 Task: Find connections with filter location Cannanore with filter topic #productmanagementwith filter profile language French with filter current company Suzuki Motorcycle India Private Ltd. with filter school Indore Institute of Science and Technology with filter industry Waste Treatment and Disposal with filter service category Personal Injury Law with filter keywords title Manicurist
Action: Mouse moved to (509, 67)
Screenshot: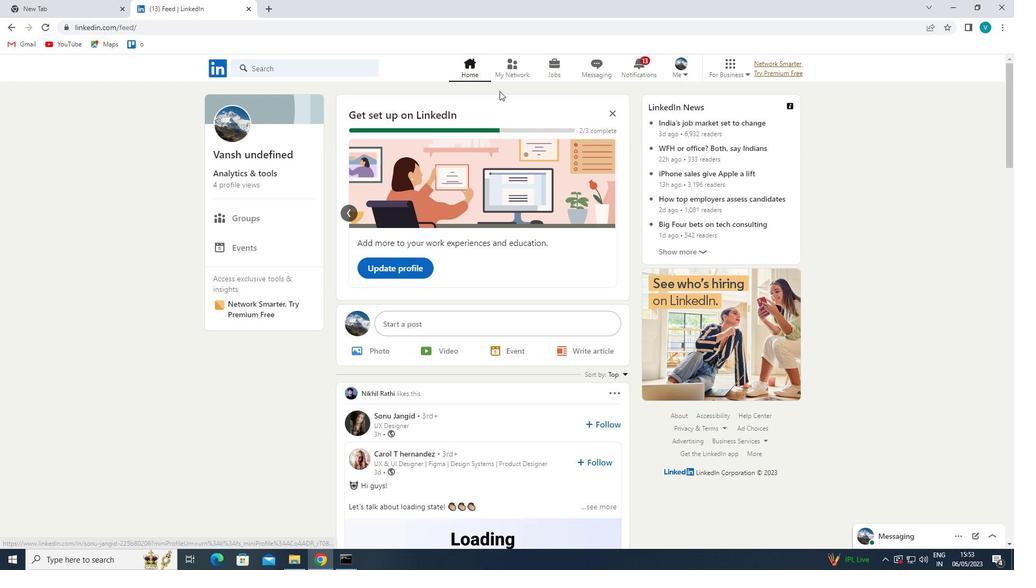 
Action: Mouse pressed left at (509, 67)
Screenshot: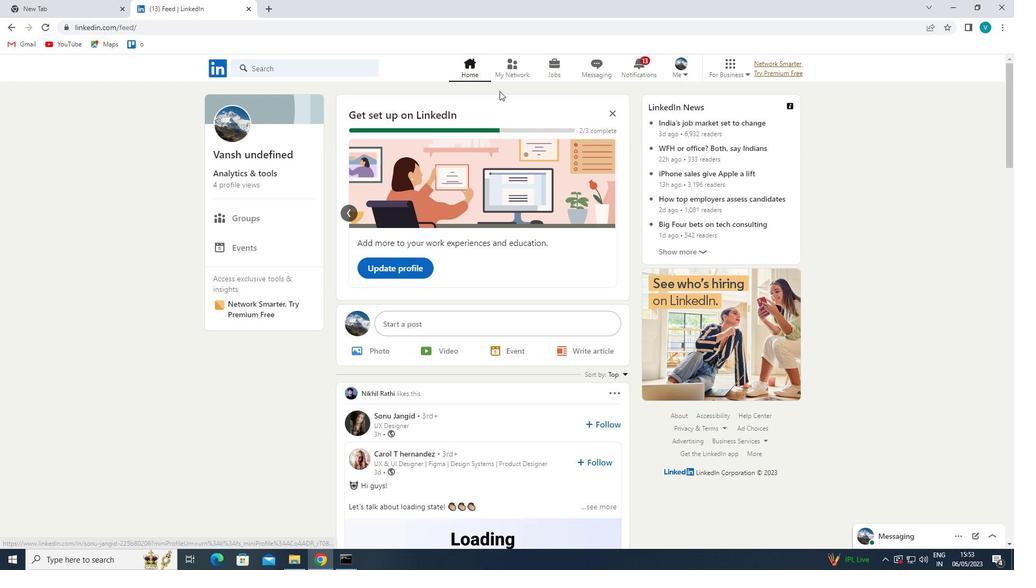 
Action: Mouse moved to (287, 125)
Screenshot: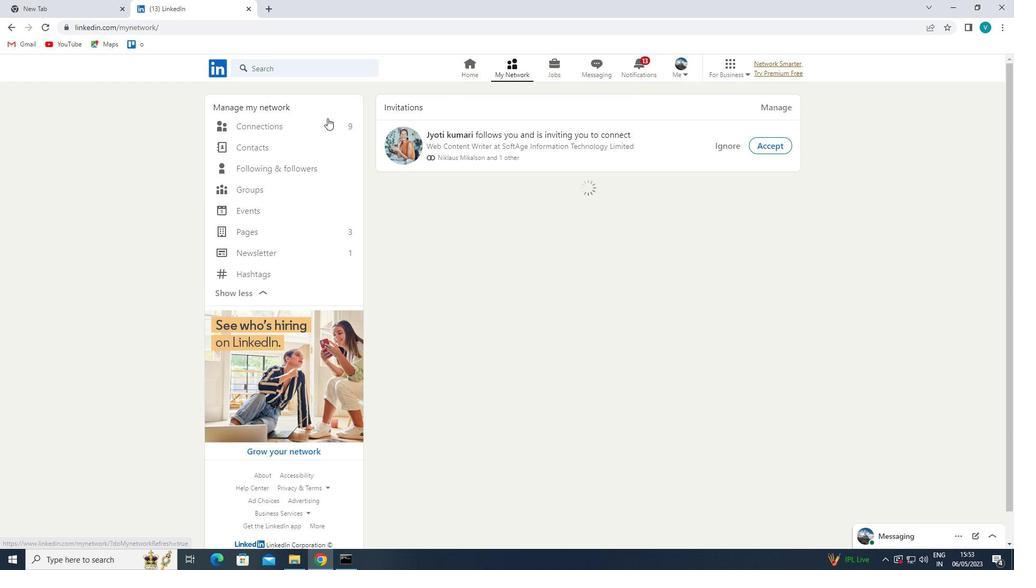 
Action: Mouse pressed left at (287, 125)
Screenshot: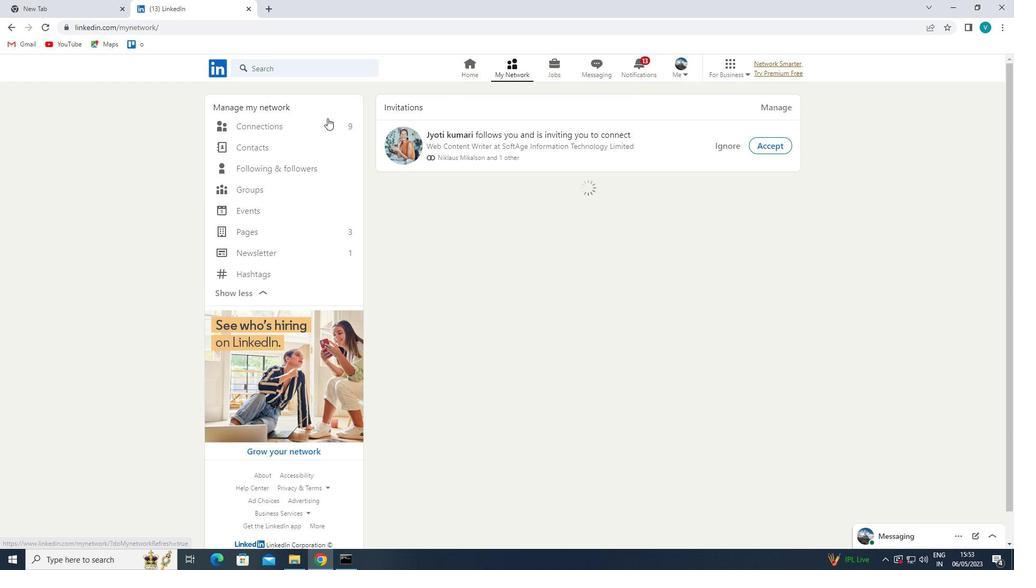 
Action: Mouse moved to (578, 130)
Screenshot: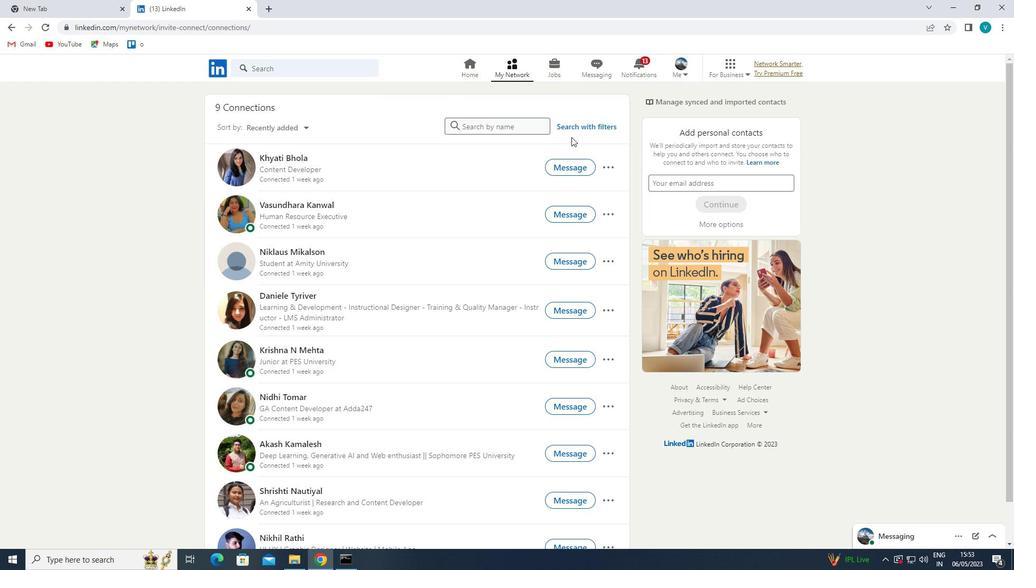 
Action: Mouse pressed left at (578, 130)
Screenshot: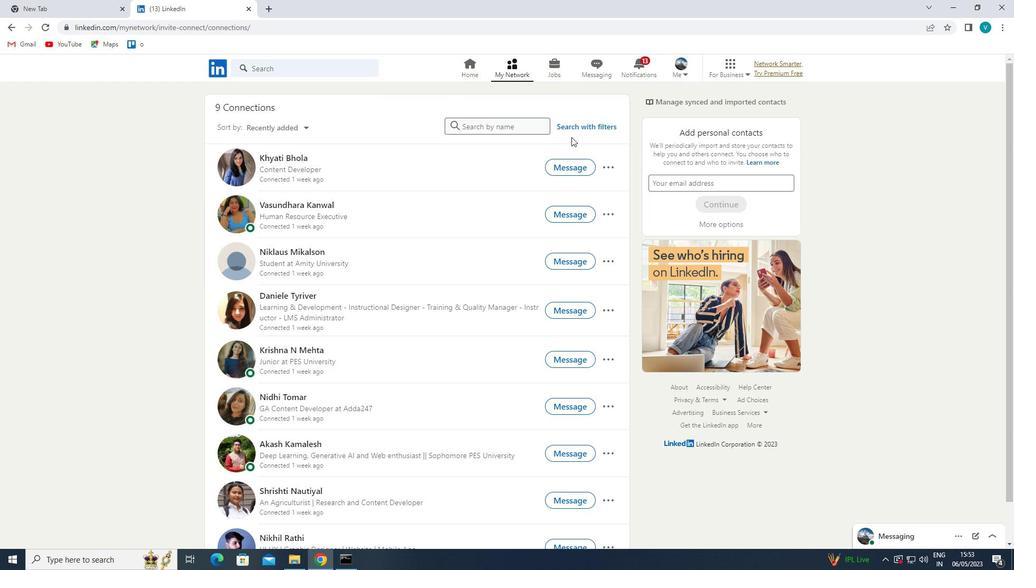 
Action: Mouse moved to (510, 94)
Screenshot: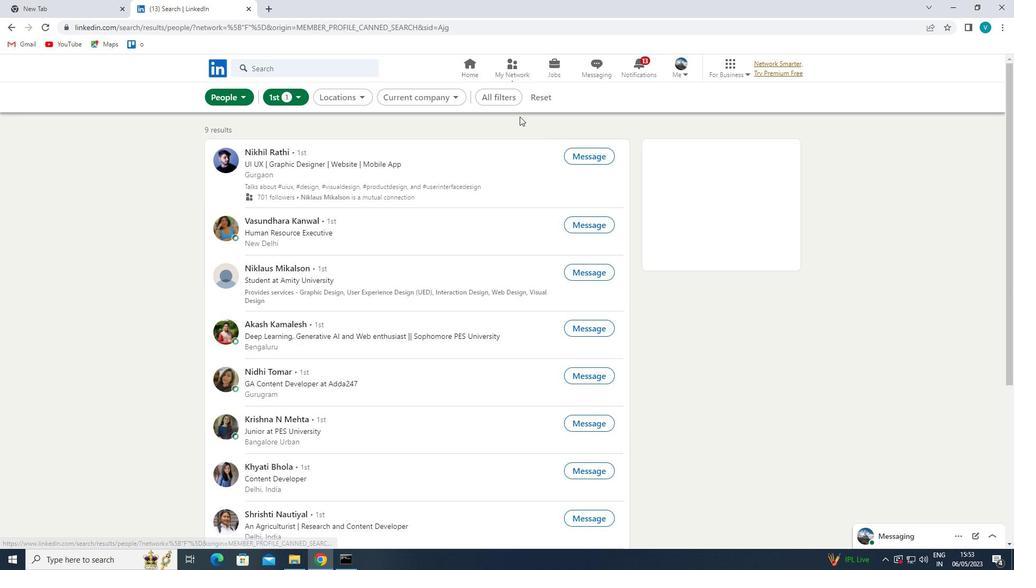 
Action: Mouse pressed left at (510, 94)
Screenshot: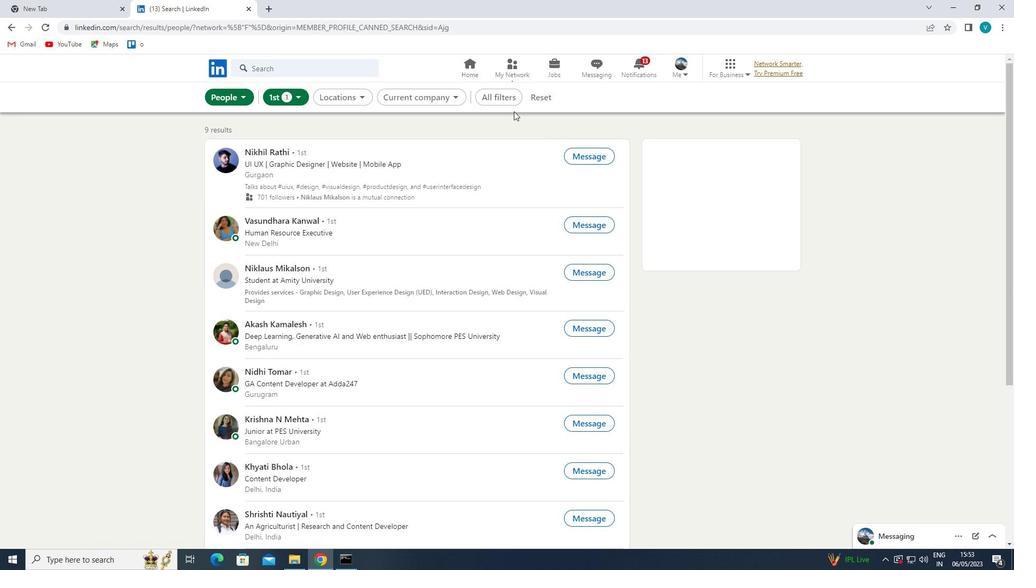 
Action: Mouse moved to (826, 204)
Screenshot: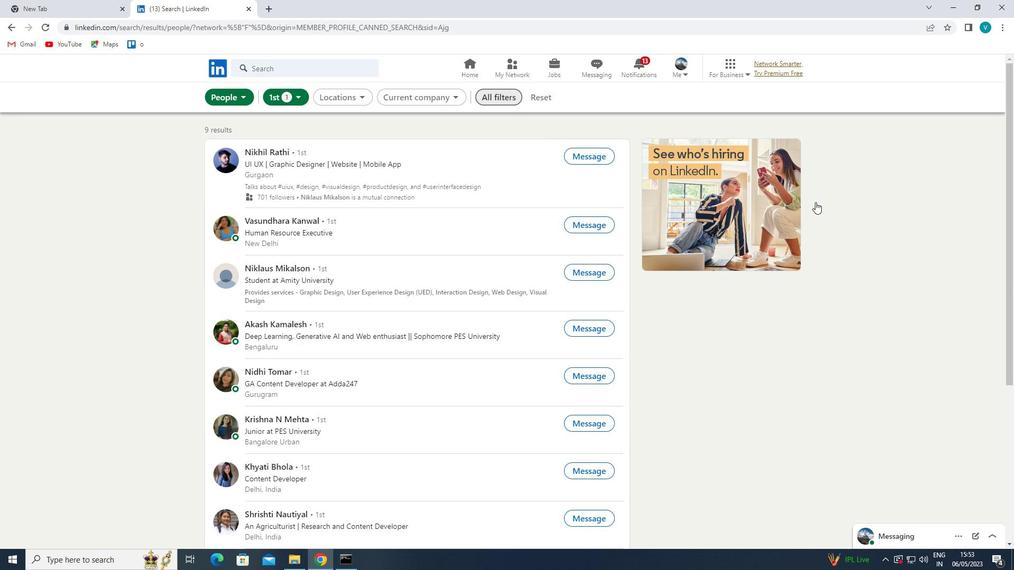
Action: Mouse scrolled (826, 204) with delta (0, 0)
Screenshot: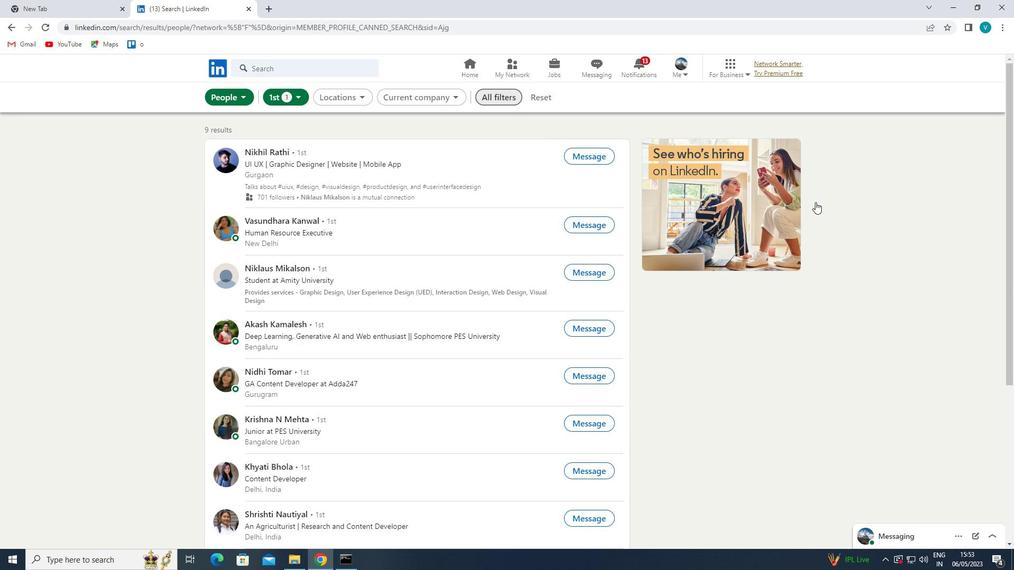 
Action: Mouse moved to (675, 195)
Screenshot: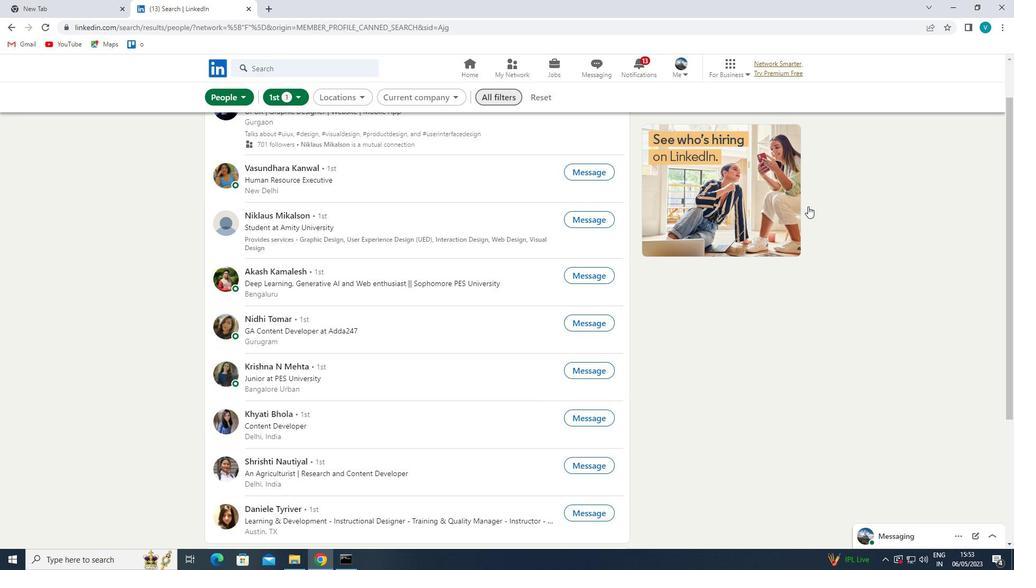 
Action: Mouse scrolled (675, 196) with delta (0, 0)
Screenshot: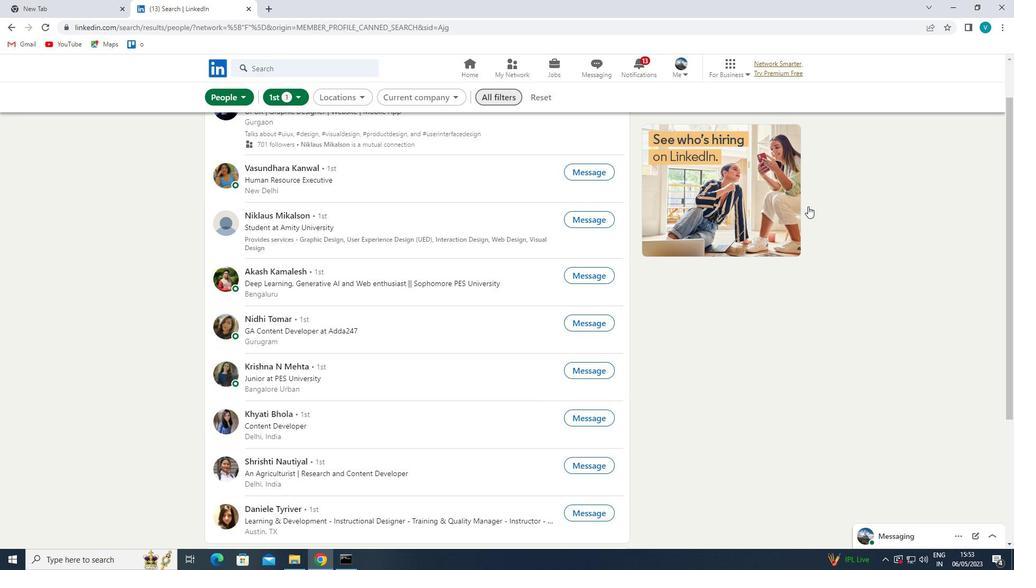 
Action: Mouse moved to (669, 195)
Screenshot: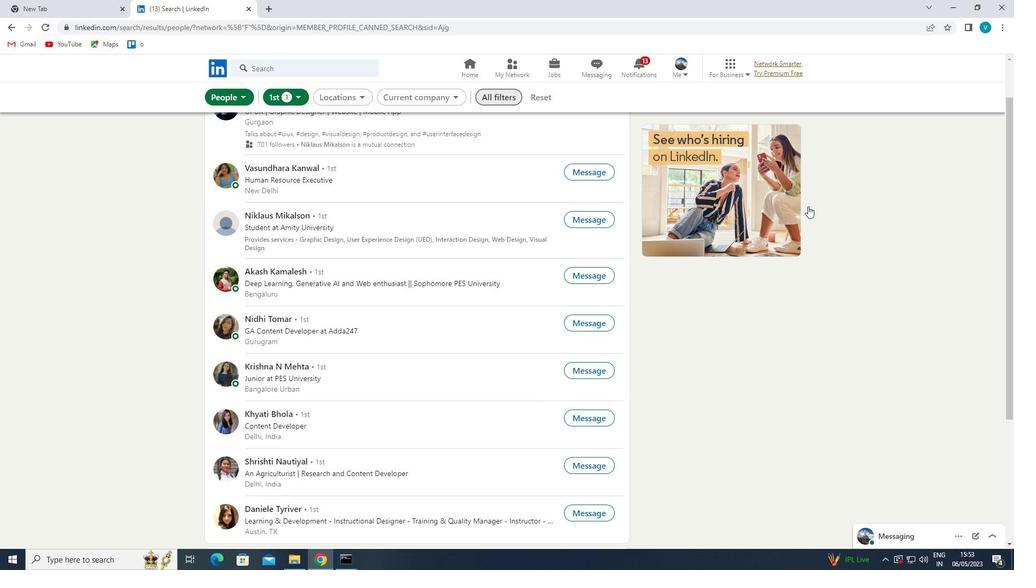 
Action: Mouse scrolled (669, 195) with delta (0, 0)
Screenshot: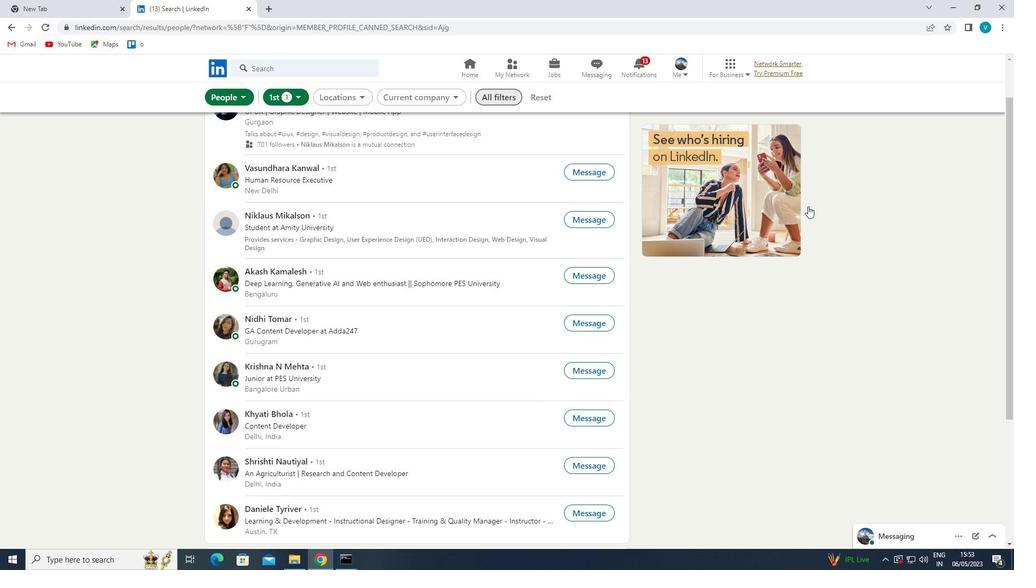 
Action: Mouse moved to (666, 194)
Screenshot: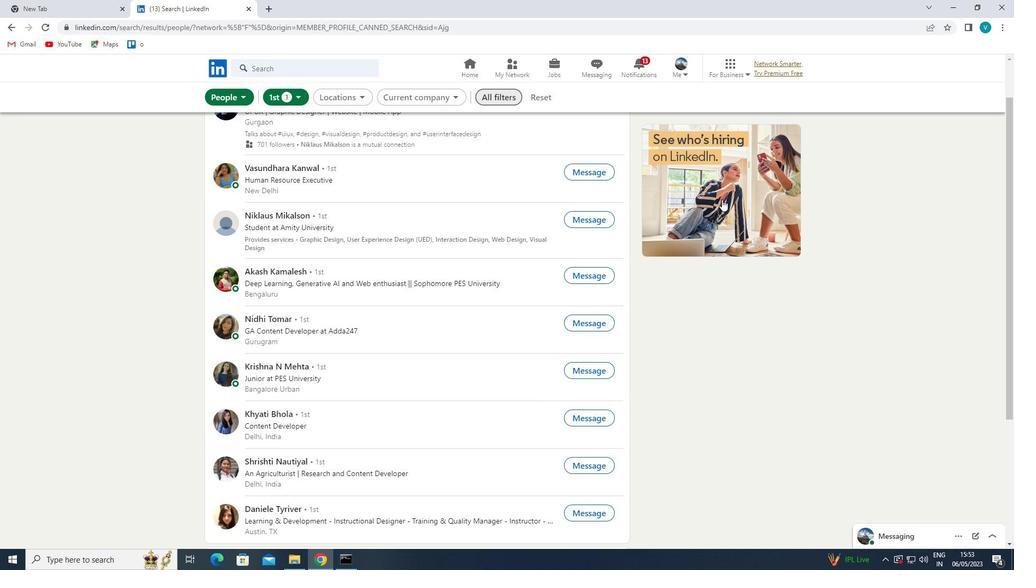 
Action: Mouse scrolled (666, 194) with delta (0, 0)
Screenshot: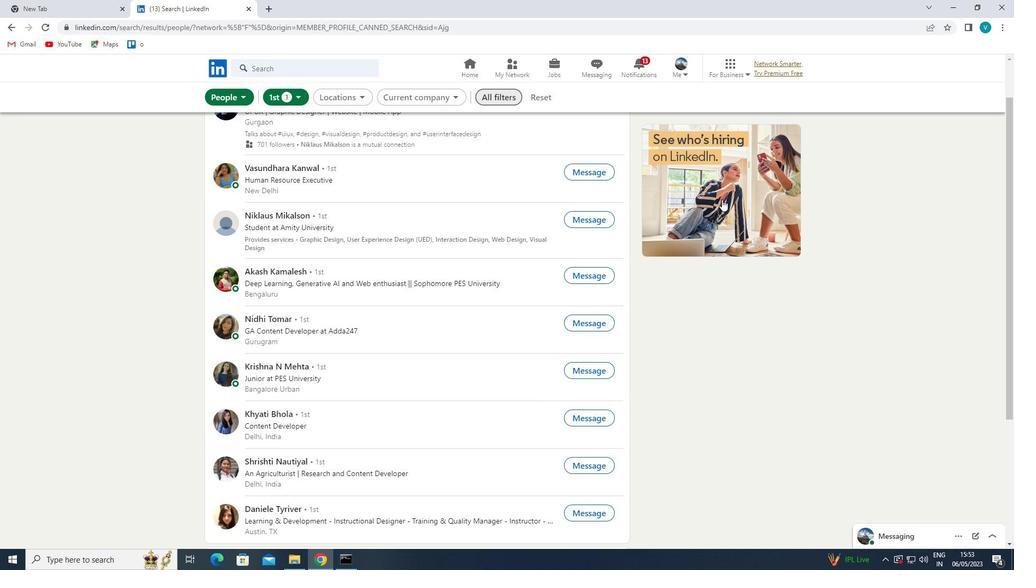 
Action: Mouse moved to (511, 102)
Screenshot: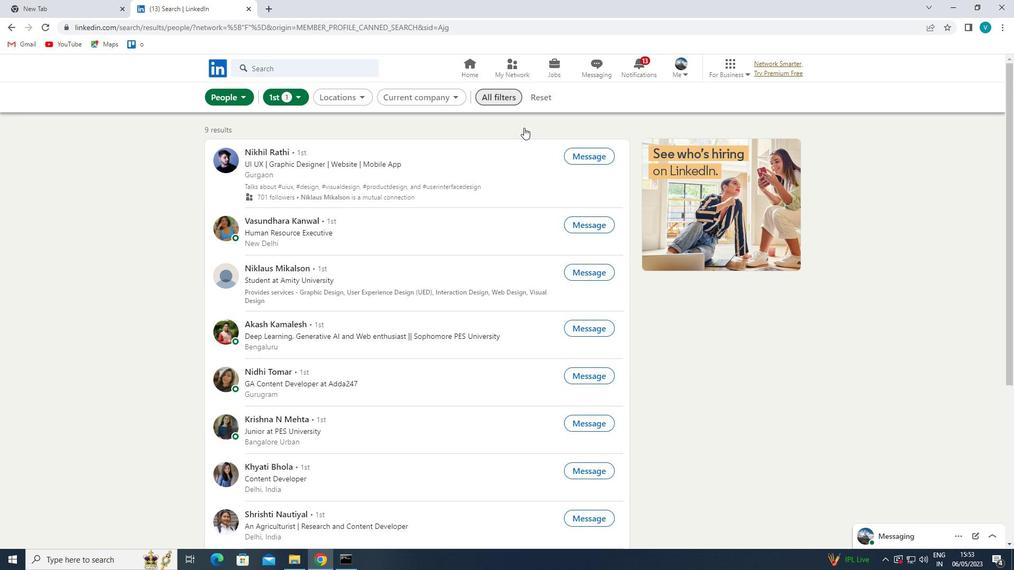 
Action: Mouse pressed left at (511, 102)
Screenshot: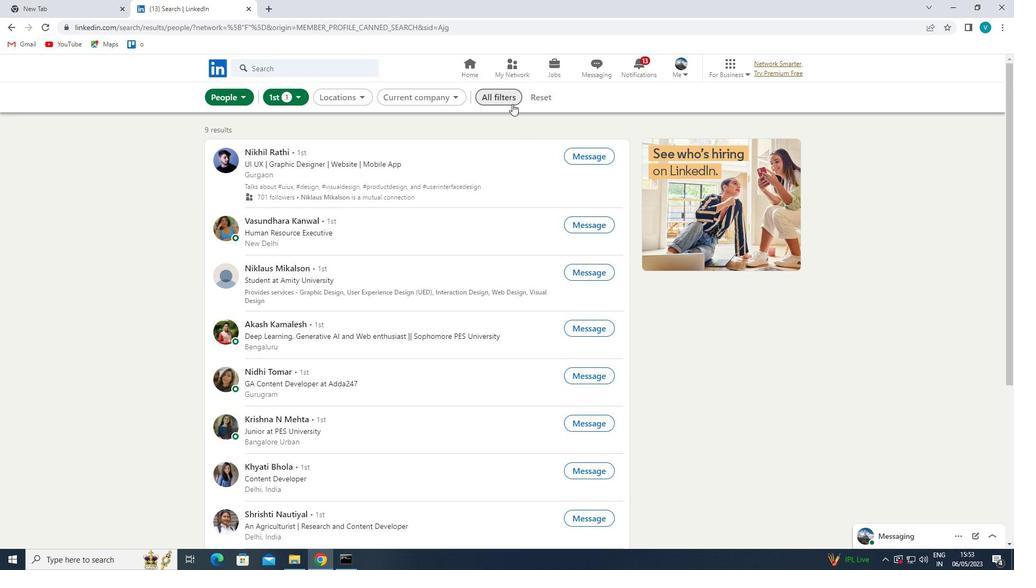 
Action: Mouse moved to (511, 96)
Screenshot: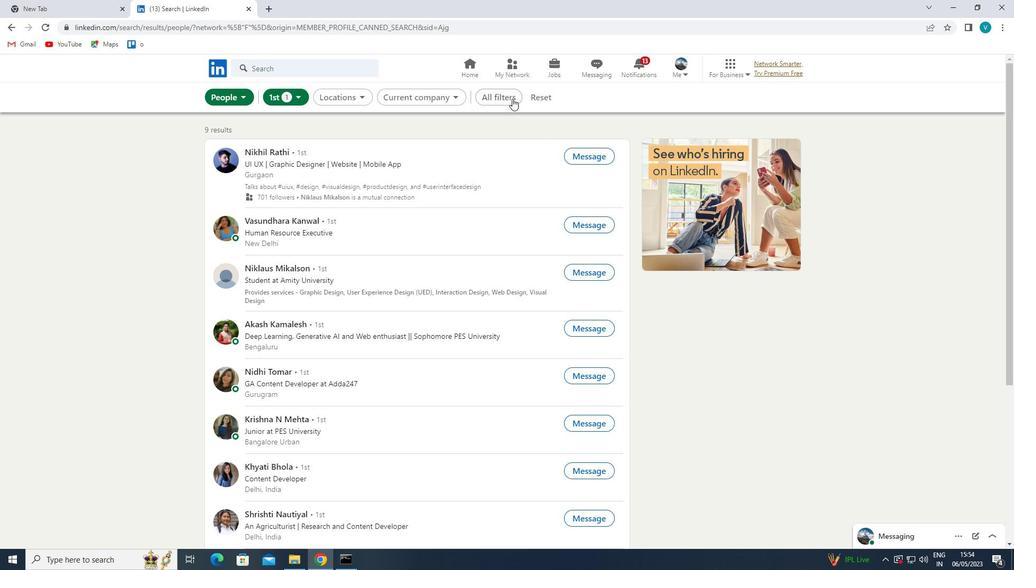 
Action: Mouse pressed left at (511, 96)
Screenshot: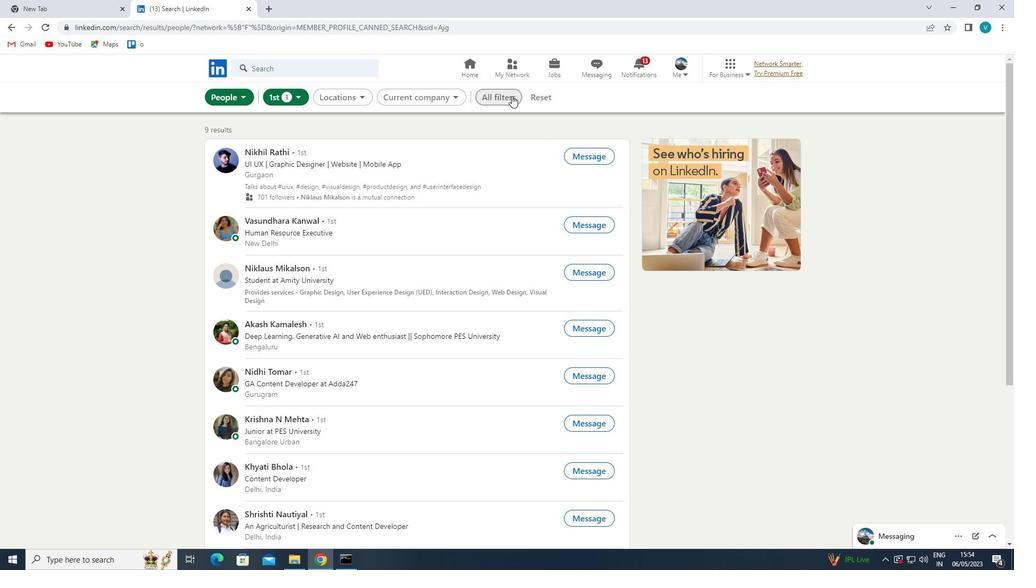 
Action: Mouse moved to (887, 225)
Screenshot: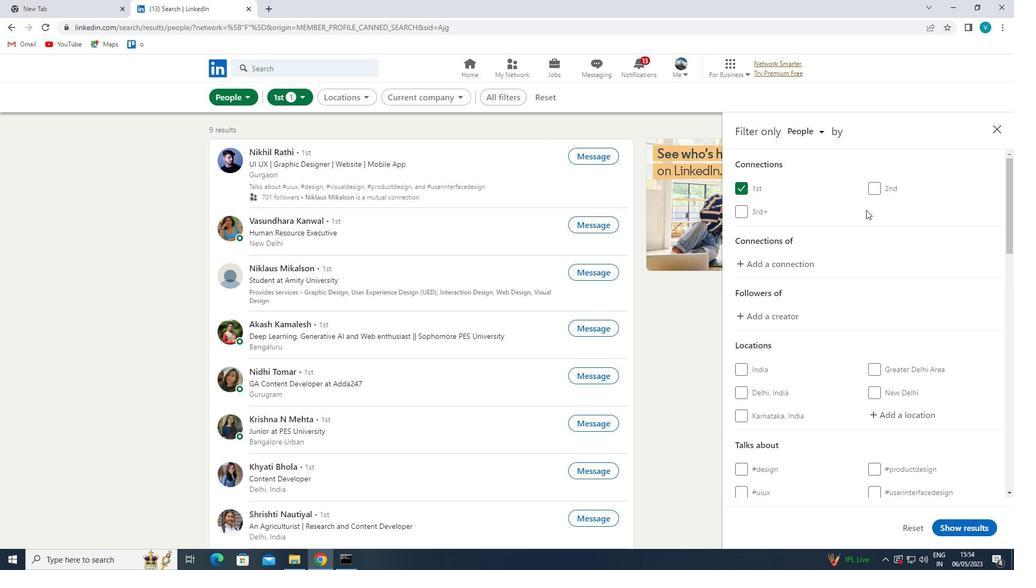 
Action: Mouse scrolled (887, 225) with delta (0, 0)
Screenshot: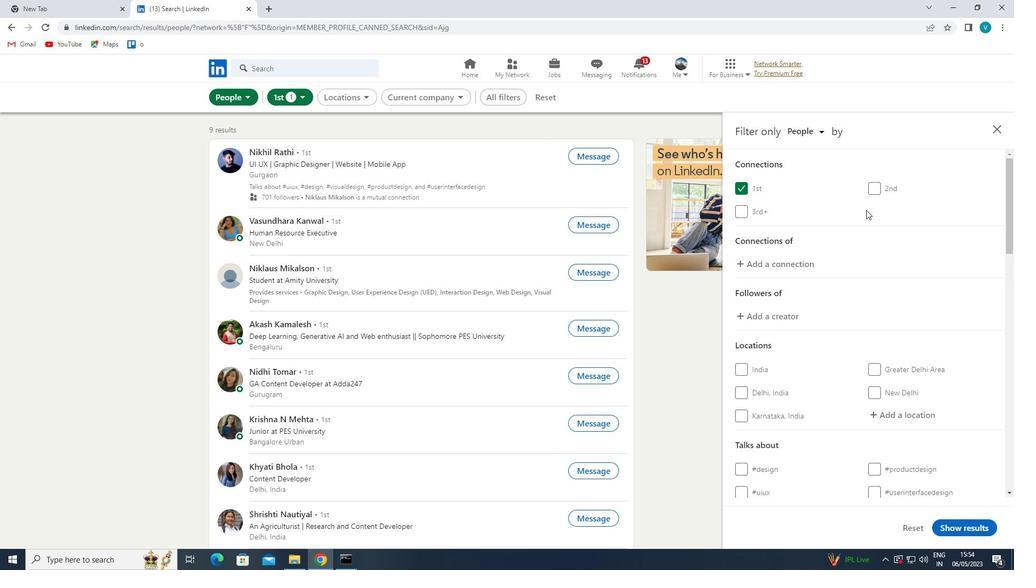
Action: Mouse moved to (918, 358)
Screenshot: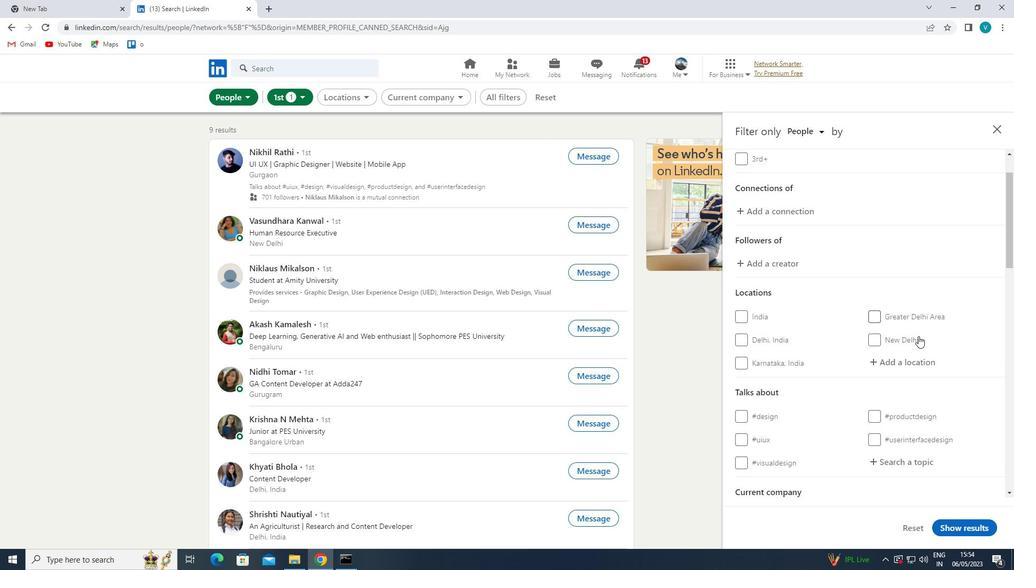 
Action: Mouse pressed left at (918, 358)
Screenshot: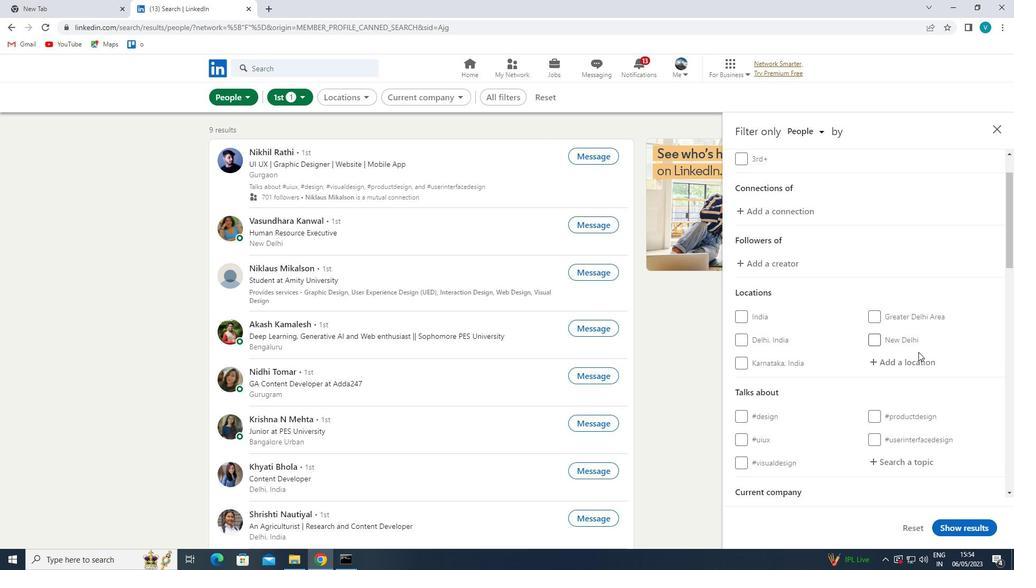
Action: Mouse moved to (569, 170)
Screenshot: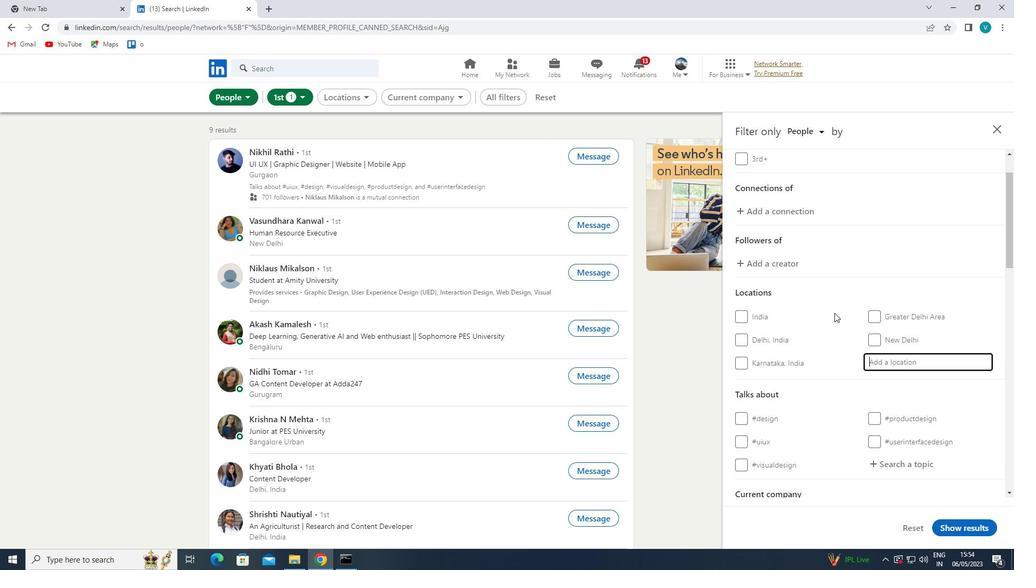 
Action: Key pressed <Key.shift>CANNANORE
Screenshot: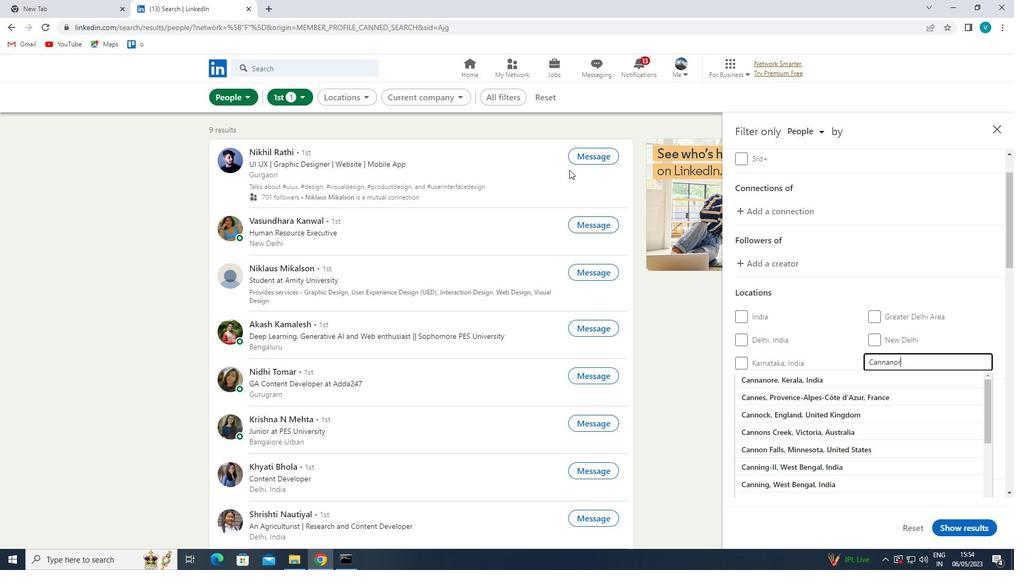 
Action: Mouse moved to (836, 382)
Screenshot: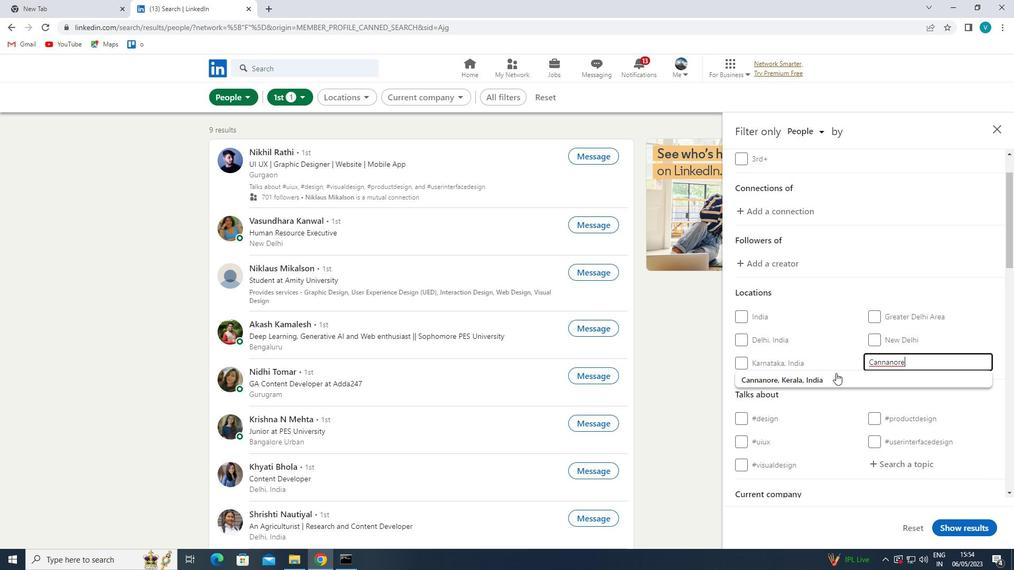 
Action: Mouse pressed left at (836, 382)
Screenshot: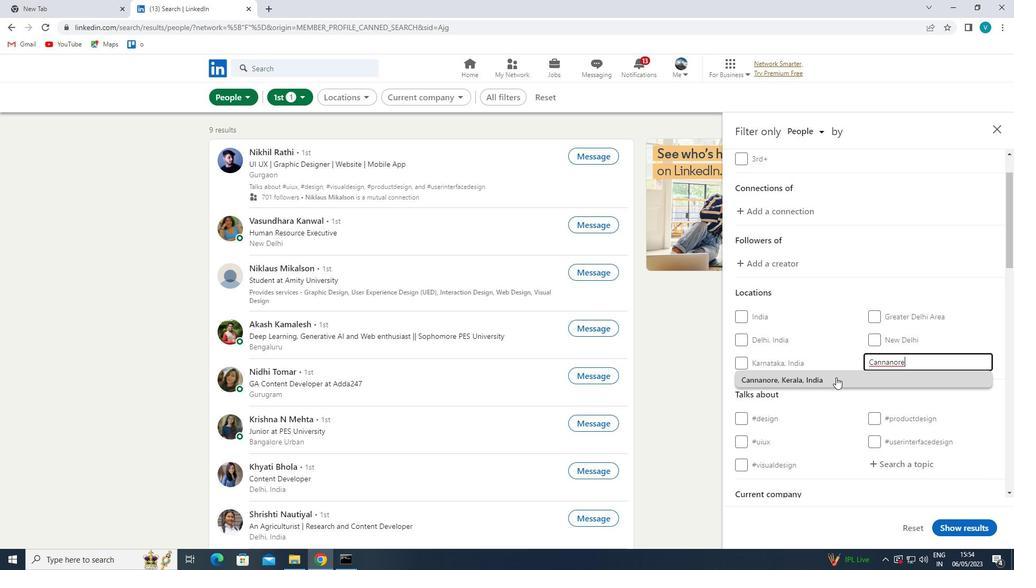 
Action: Mouse moved to (837, 372)
Screenshot: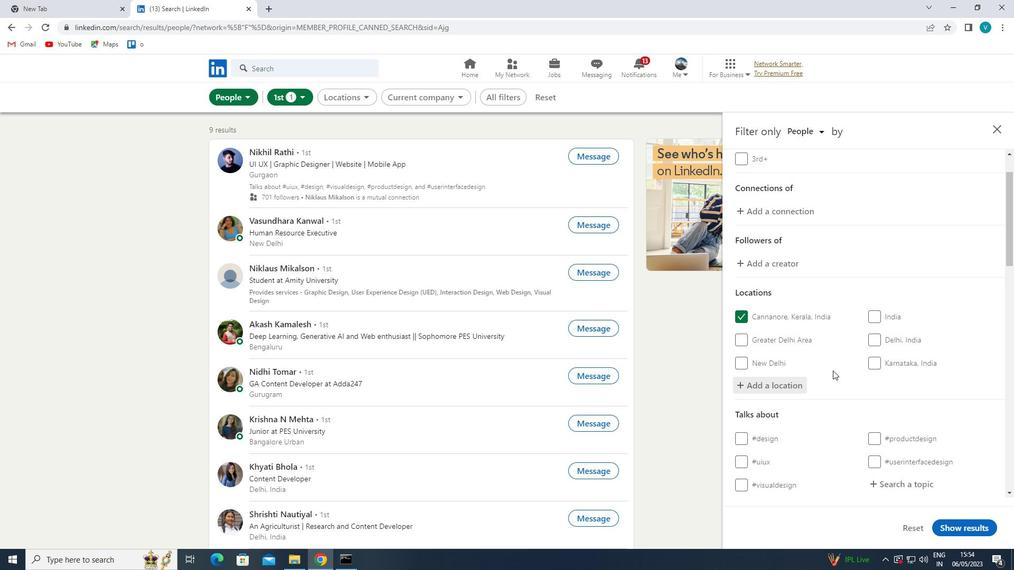 
Action: Mouse scrolled (837, 372) with delta (0, 0)
Screenshot: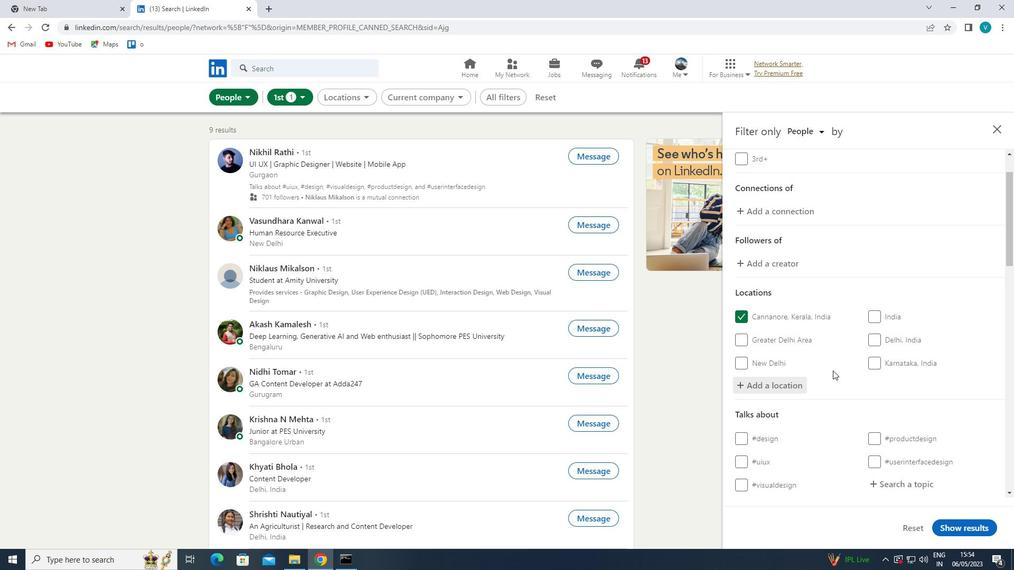 
Action: Mouse moved to (841, 377)
Screenshot: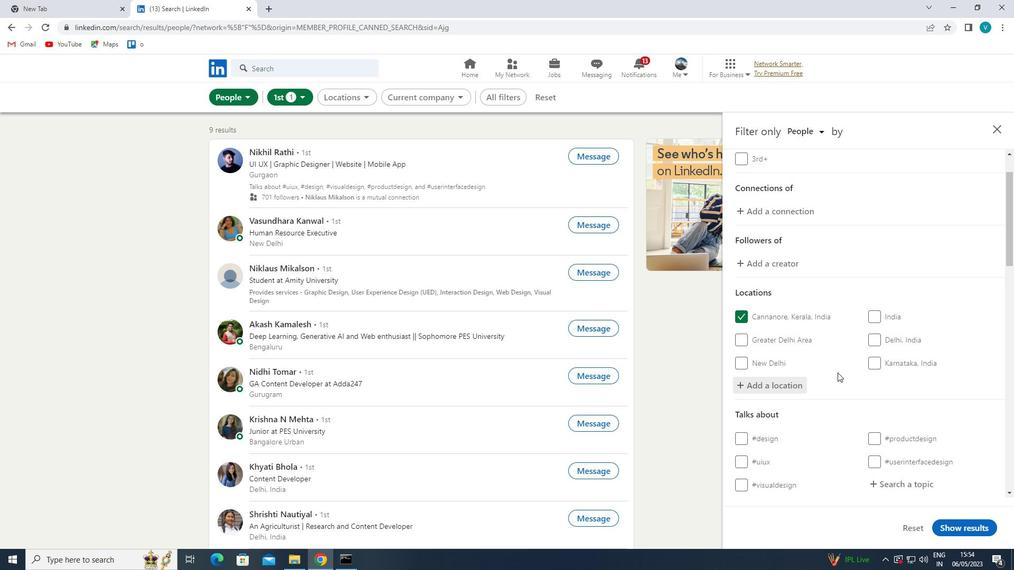 
Action: Mouse scrolled (841, 377) with delta (0, 0)
Screenshot: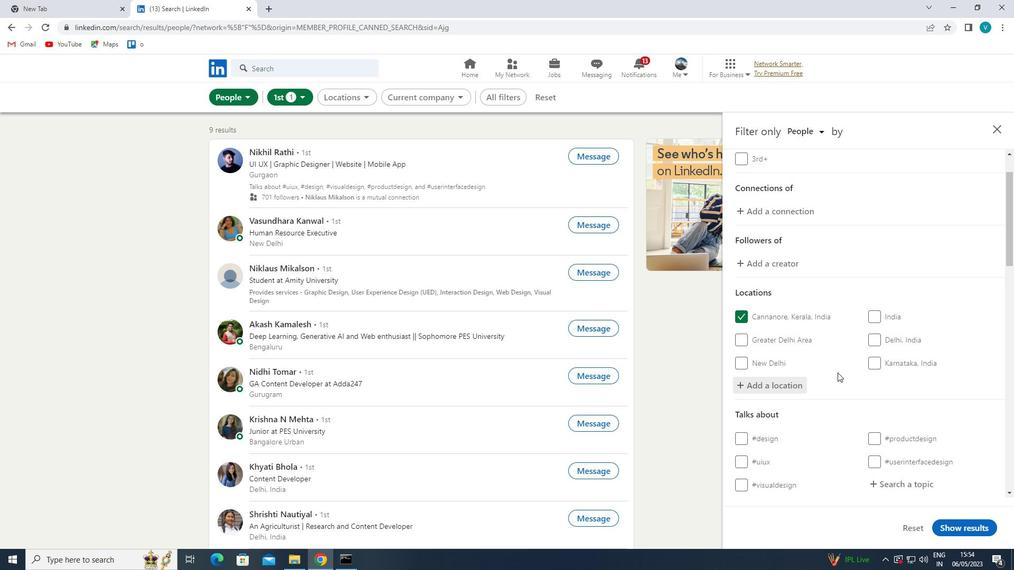 
Action: Mouse moved to (842, 381)
Screenshot: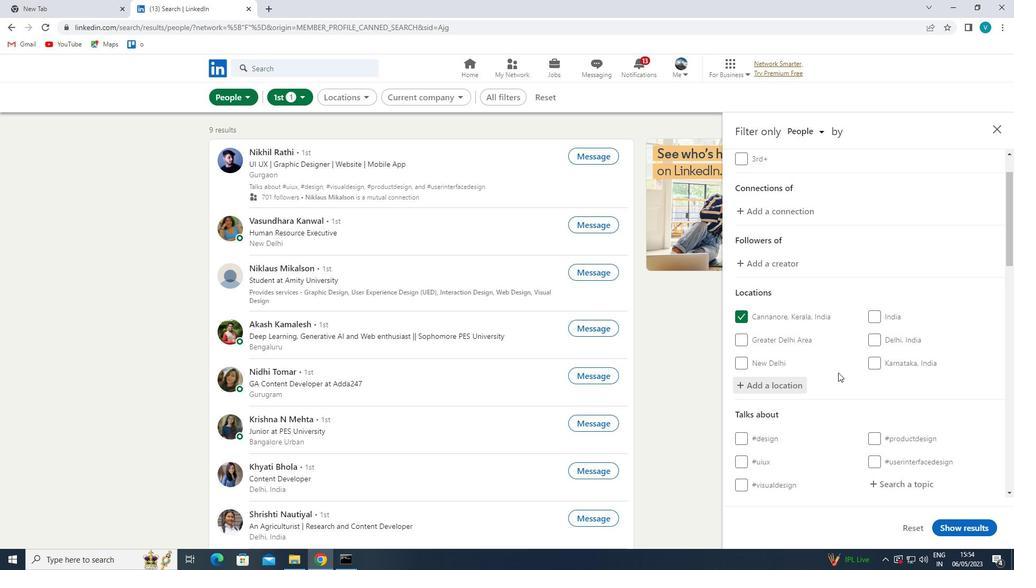 
Action: Mouse scrolled (842, 380) with delta (0, 0)
Screenshot: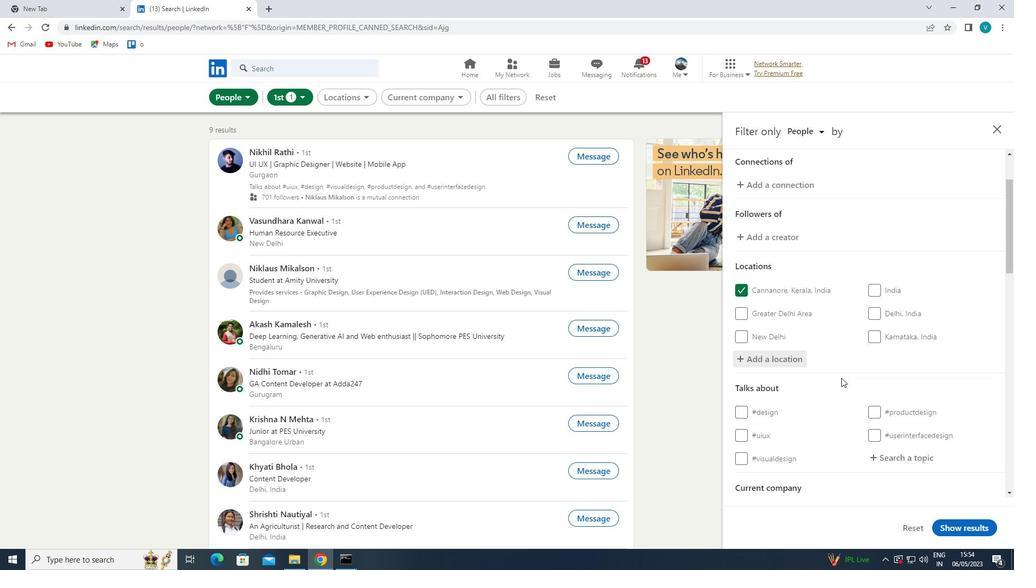 
Action: Mouse moved to (892, 332)
Screenshot: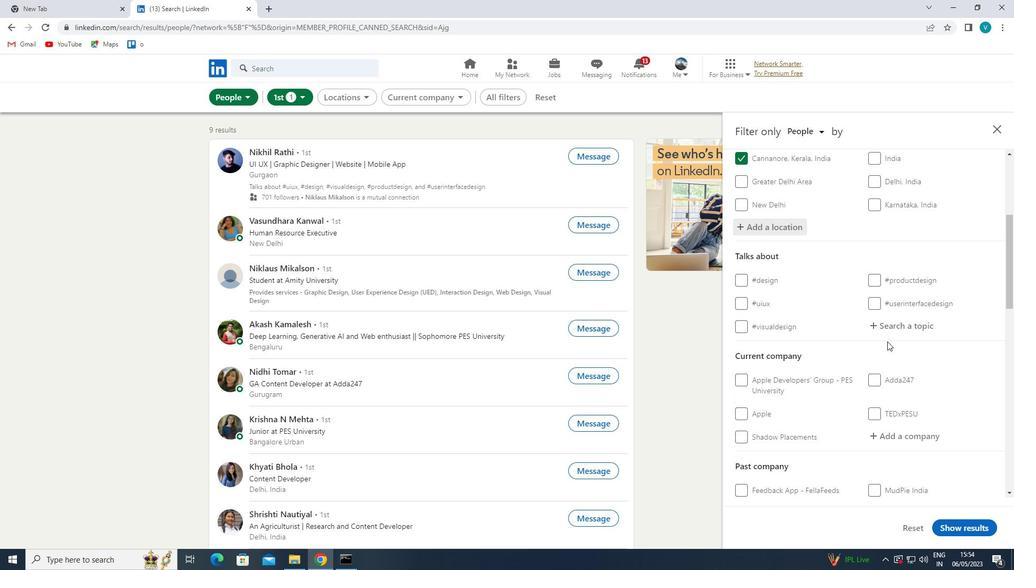 
Action: Mouse pressed left at (892, 332)
Screenshot: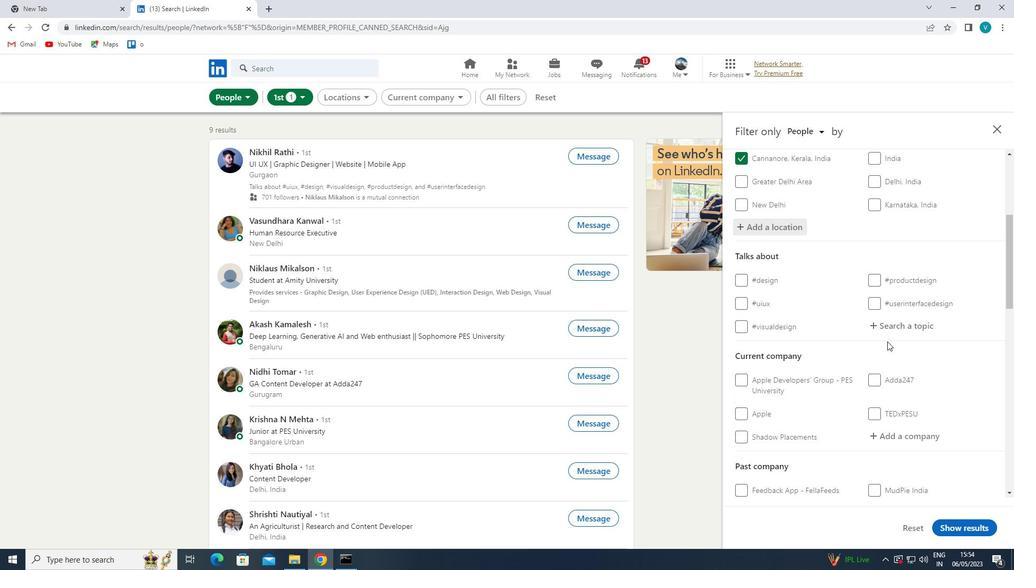 
Action: Mouse moved to (684, 216)
Screenshot: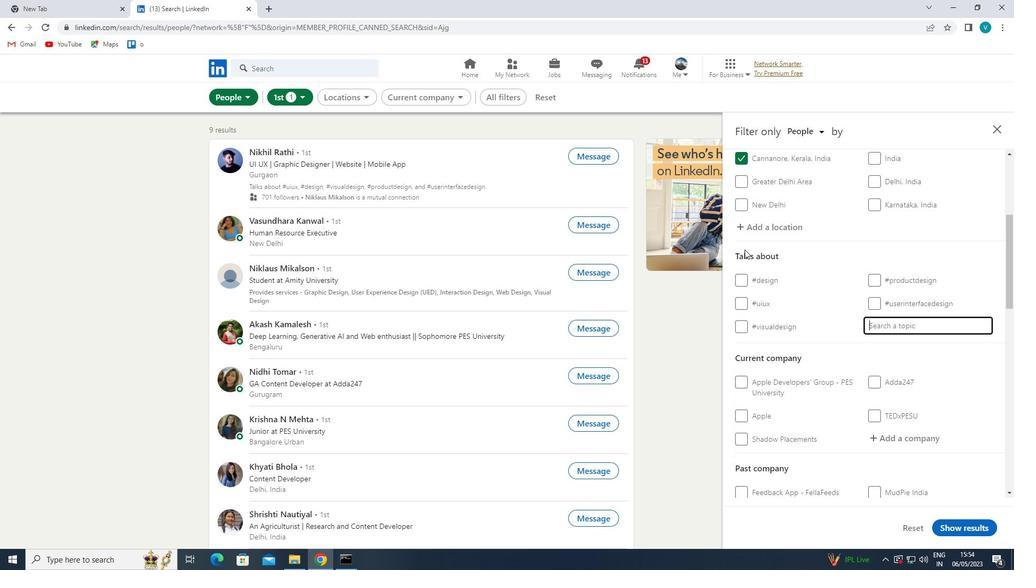 
Action: Key pressed PRODUCTMANAGEMENT
Screenshot: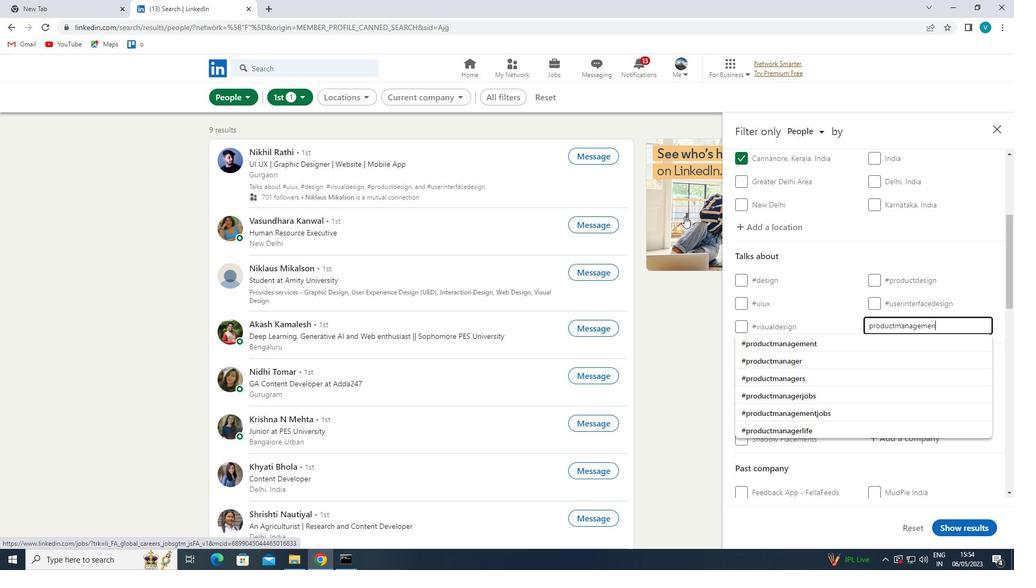 
Action: Mouse moved to (858, 342)
Screenshot: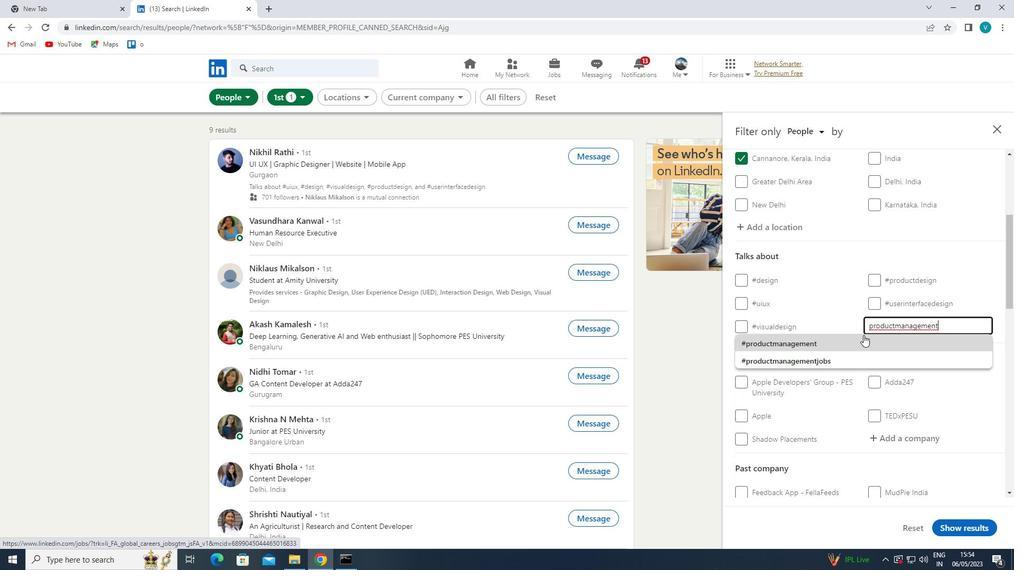 
Action: Mouse pressed left at (858, 342)
Screenshot: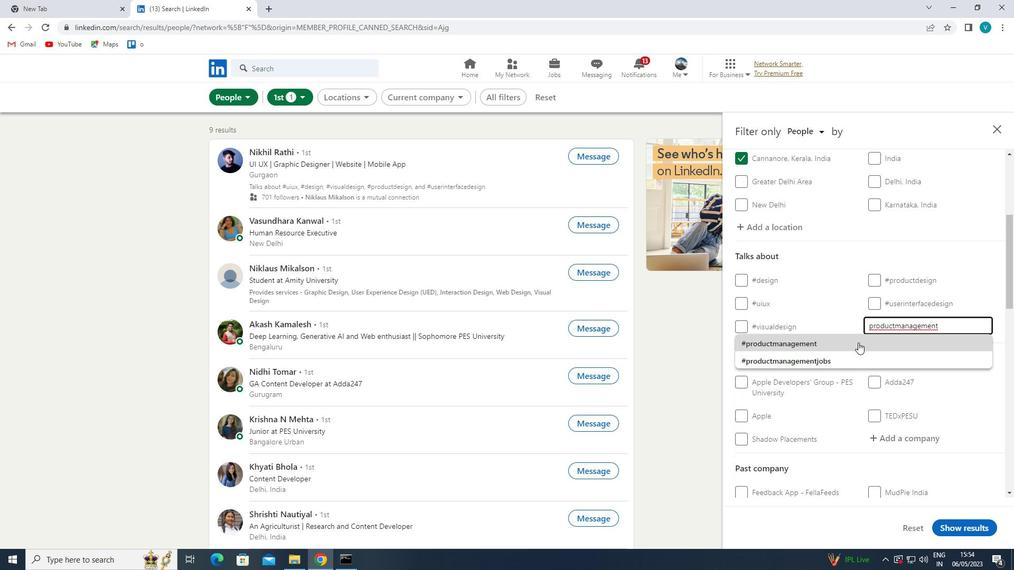 
Action: Mouse moved to (870, 335)
Screenshot: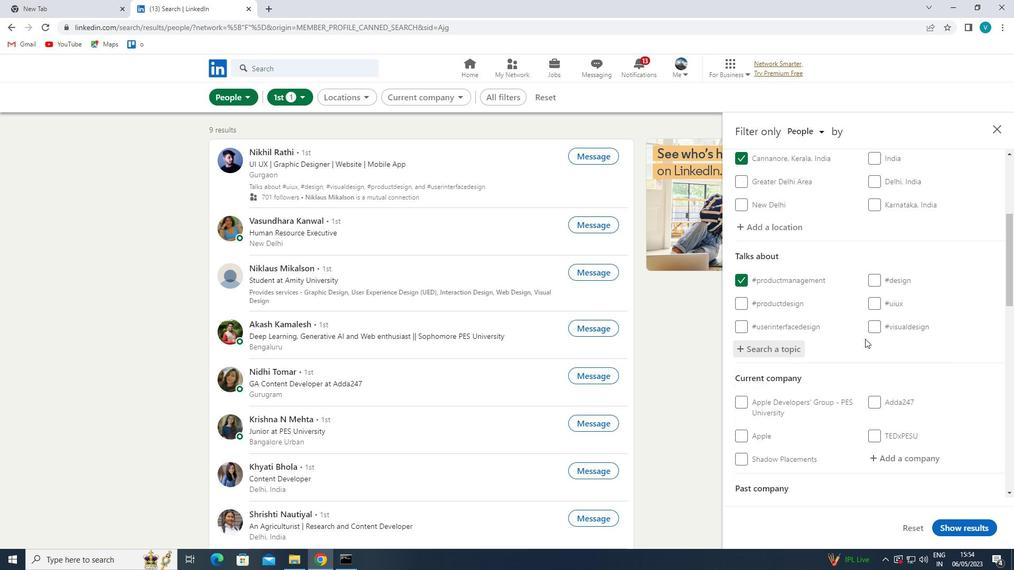 
Action: Mouse scrolled (870, 335) with delta (0, 0)
Screenshot: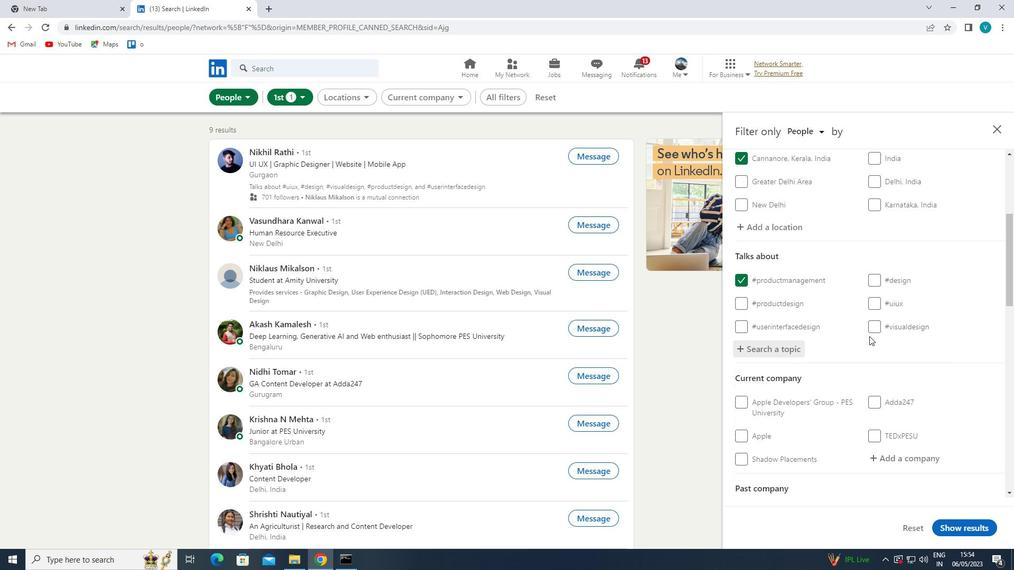 
Action: Mouse scrolled (870, 335) with delta (0, 0)
Screenshot: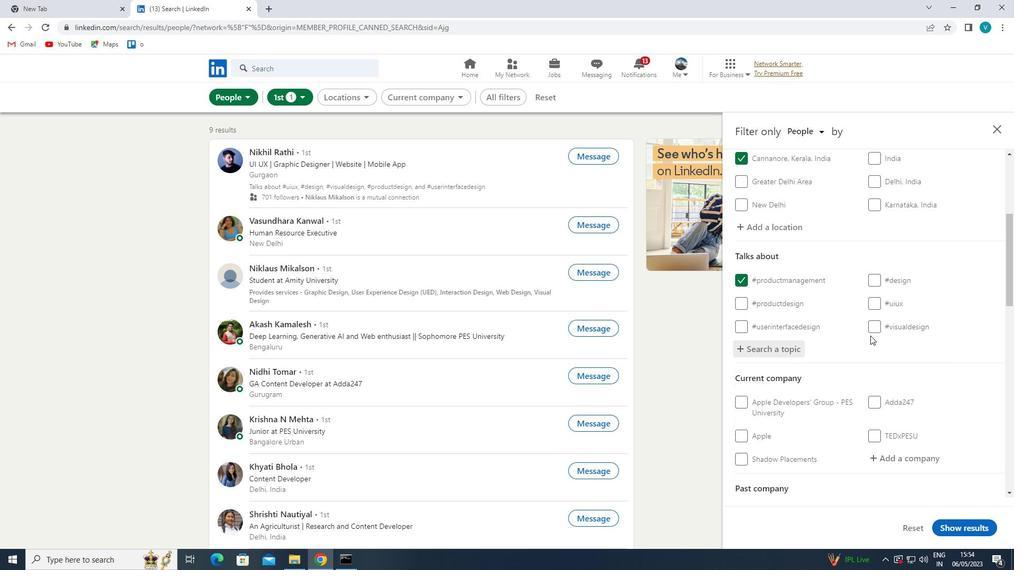 
Action: Mouse scrolled (870, 335) with delta (0, 0)
Screenshot: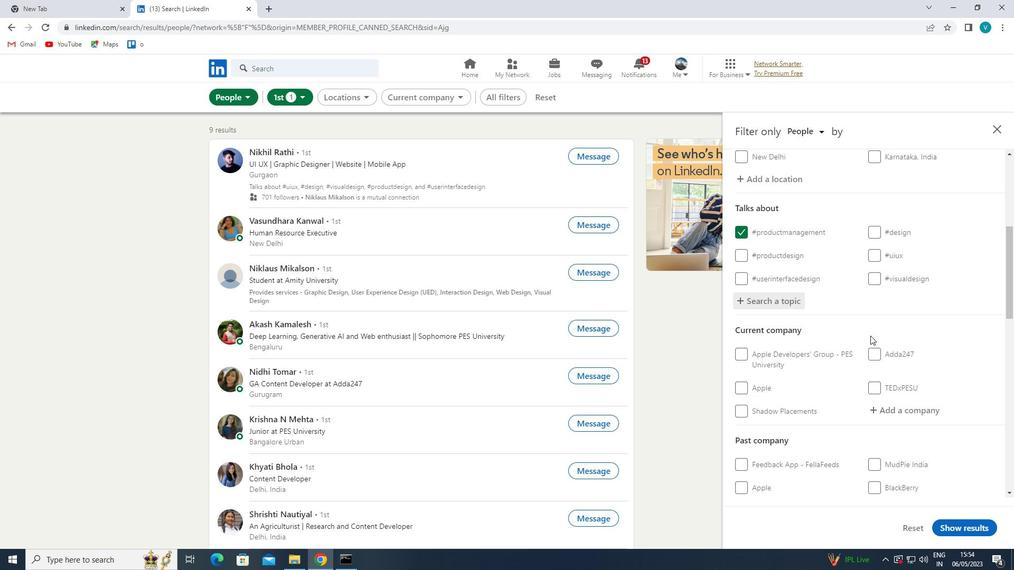 
Action: Mouse moved to (899, 310)
Screenshot: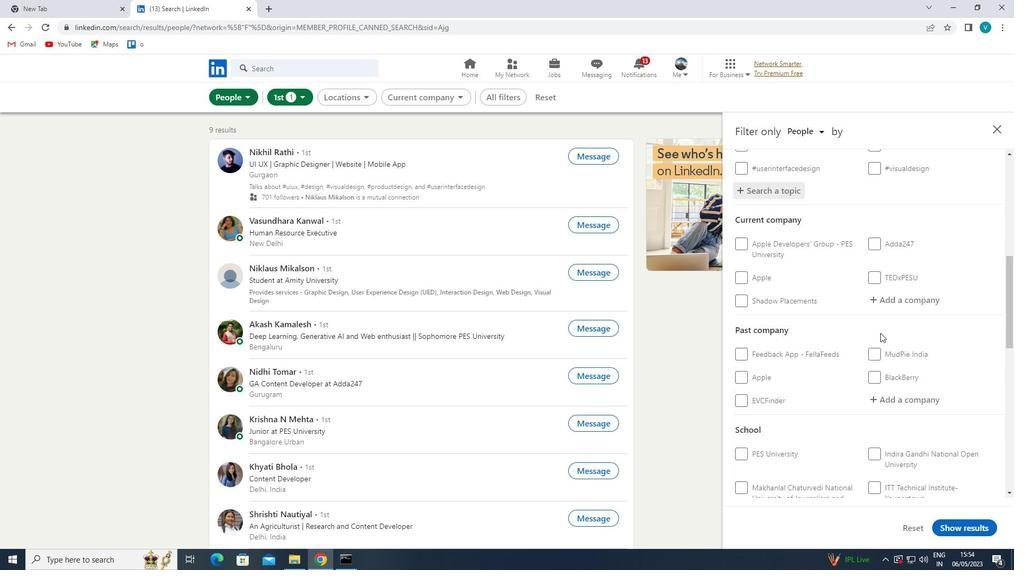 
Action: Mouse pressed left at (899, 310)
Screenshot: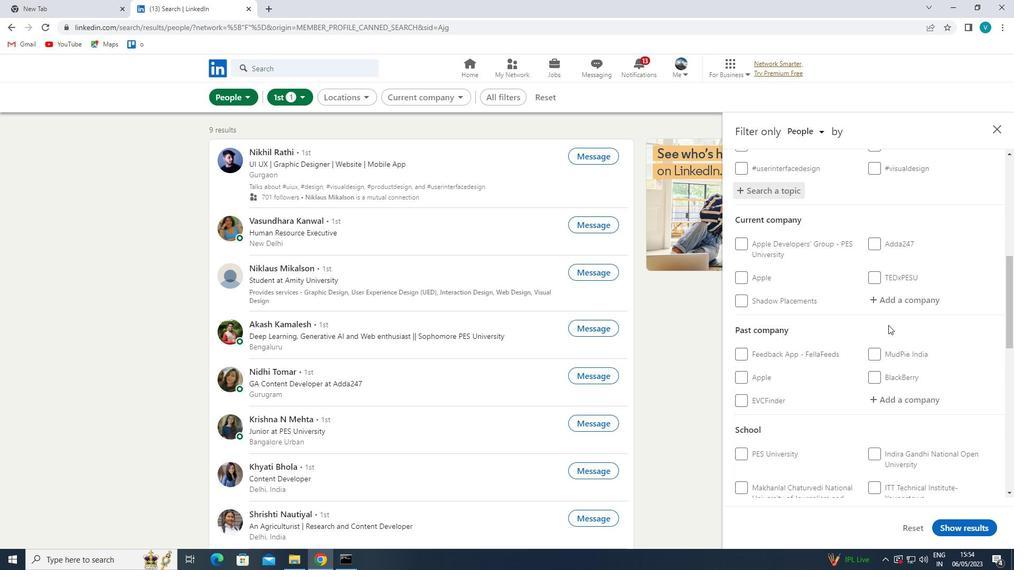 
Action: Mouse moved to (904, 304)
Screenshot: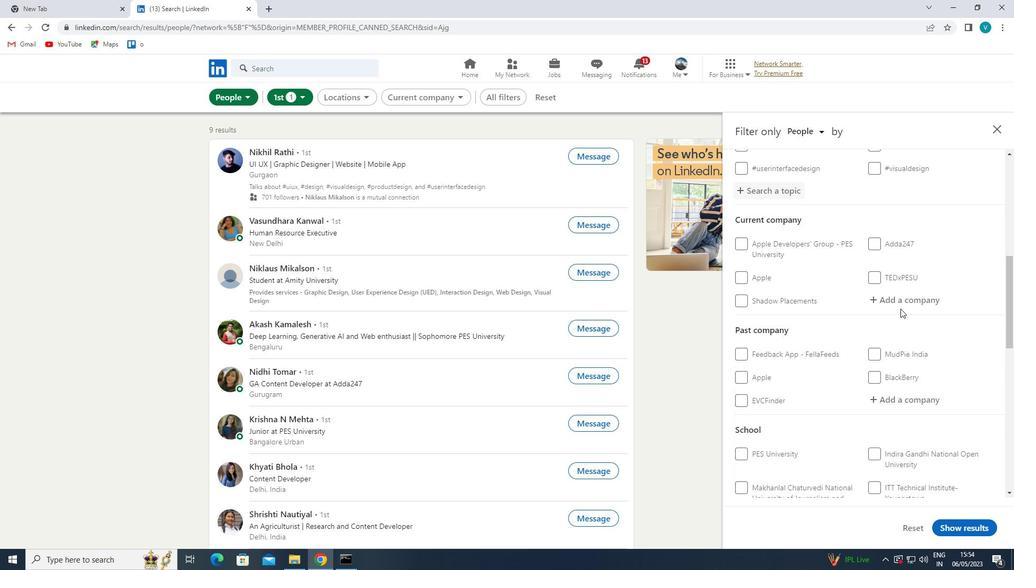 
Action: Mouse pressed left at (904, 304)
Screenshot: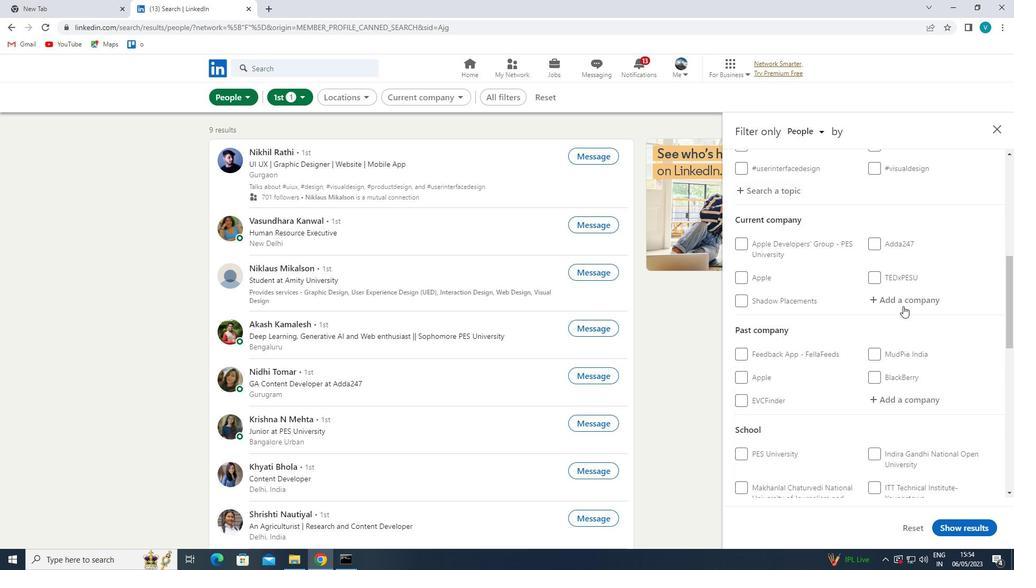 
Action: Mouse moved to (784, 233)
Screenshot: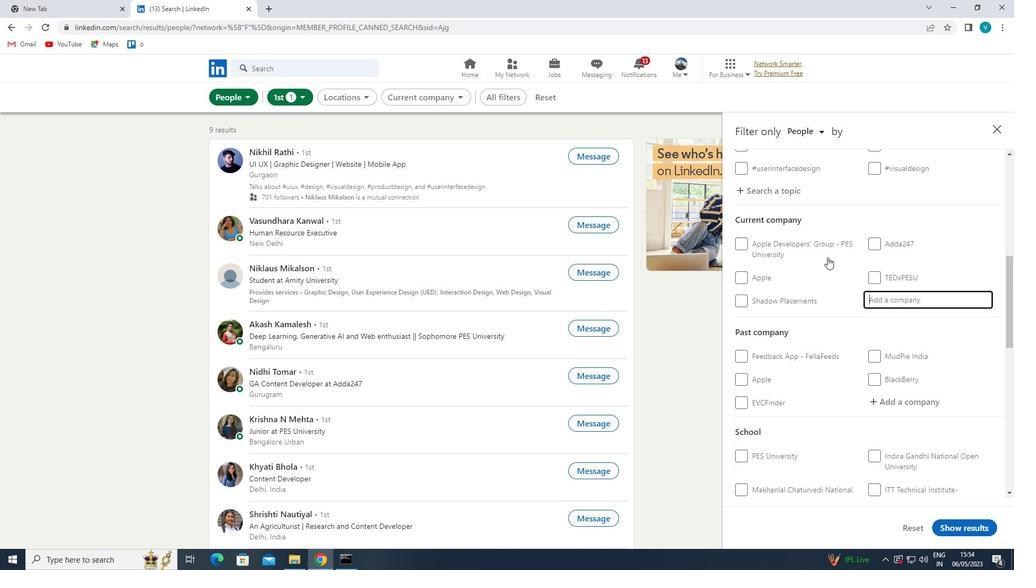 
Action: Key pressed <Key.shift>SUZUKI
Screenshot: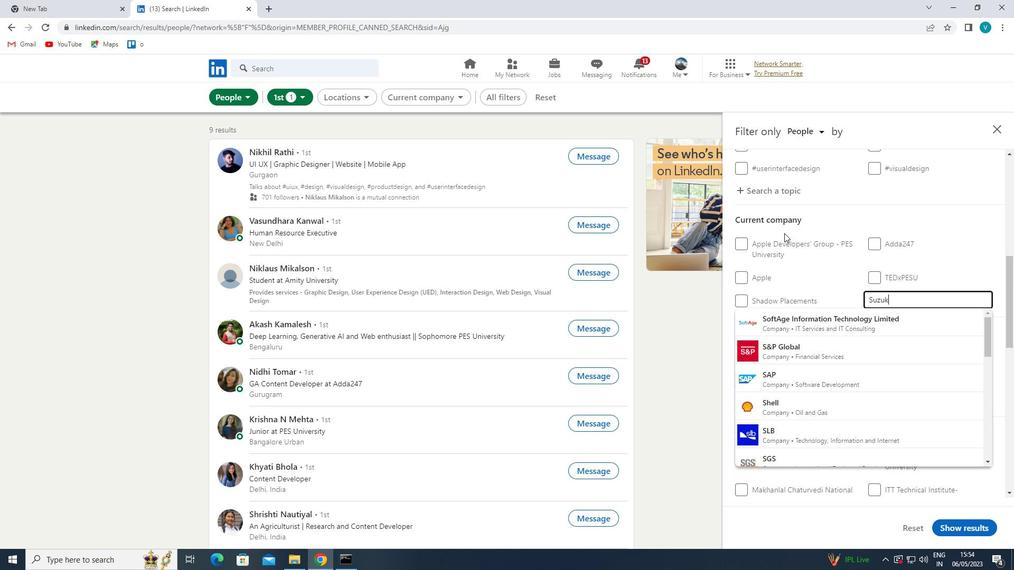 
Action: Mouse moved to (846, 312)
Screenshot: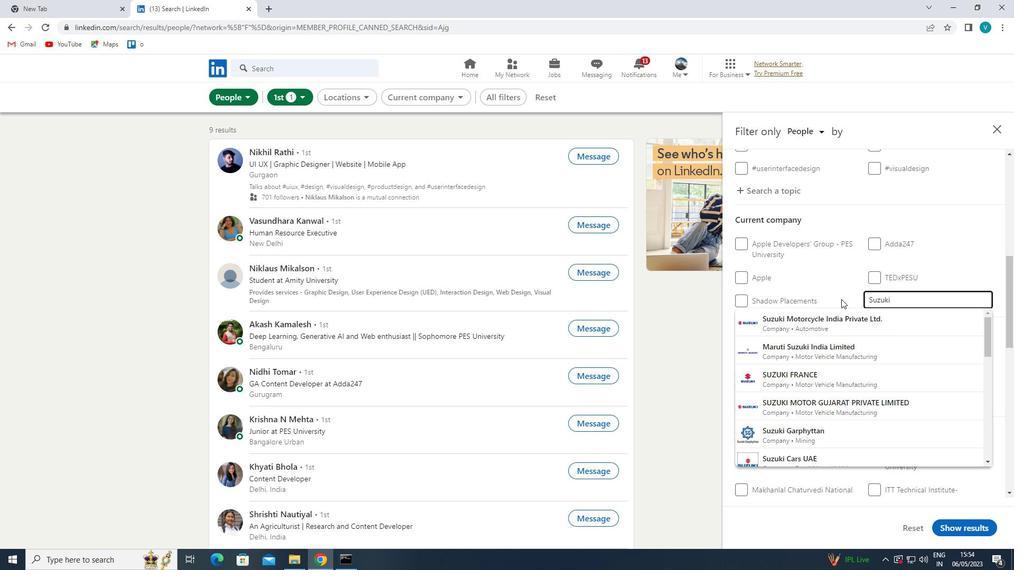 
Action: Mouse pressed left at (846, 312)
Screenshot: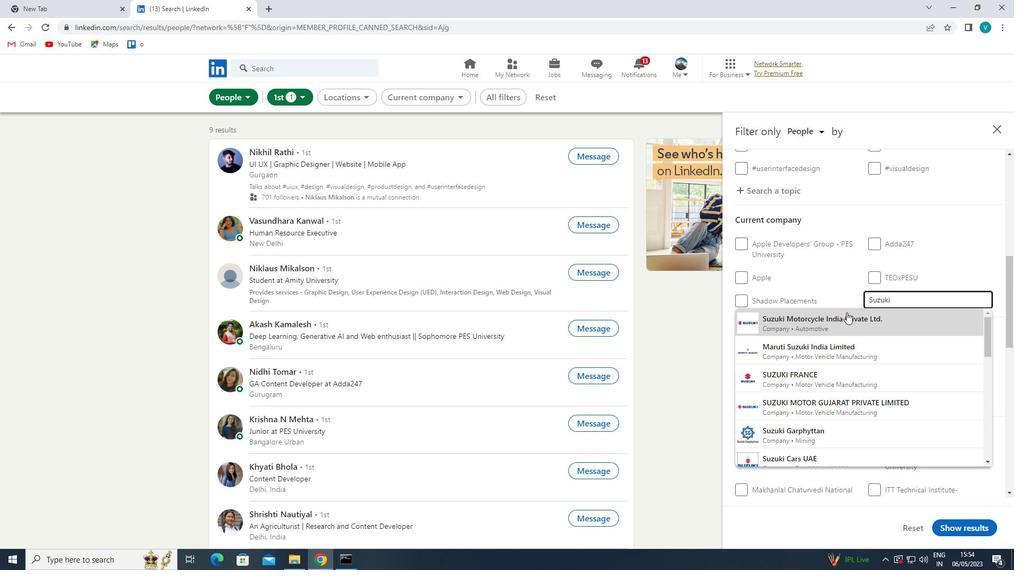 
Action: Mouse moved to (848, 312)
Screenshot: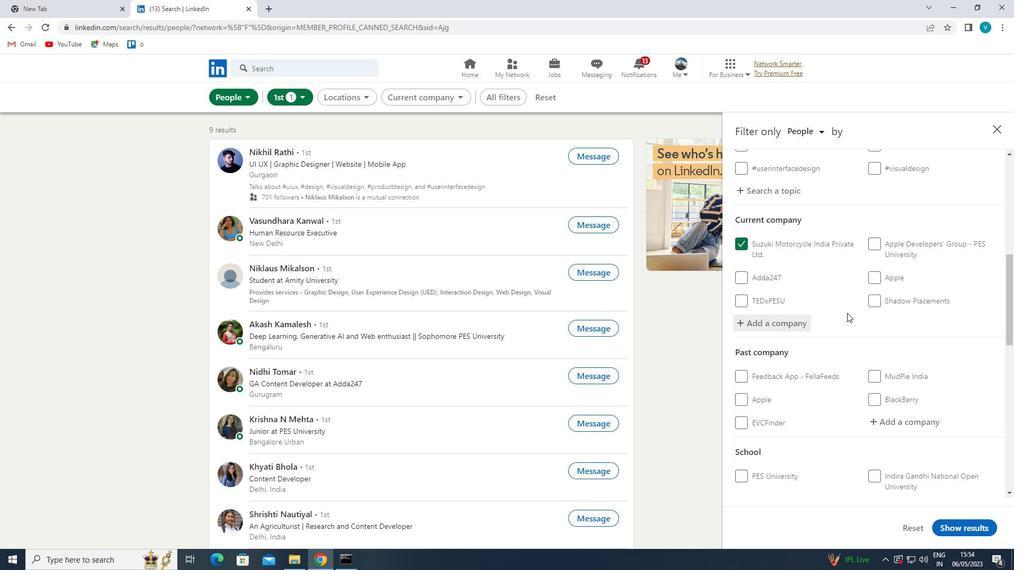 
Action: Mouse scrolled (848, 312) with delta (0, 0)
Screenshot: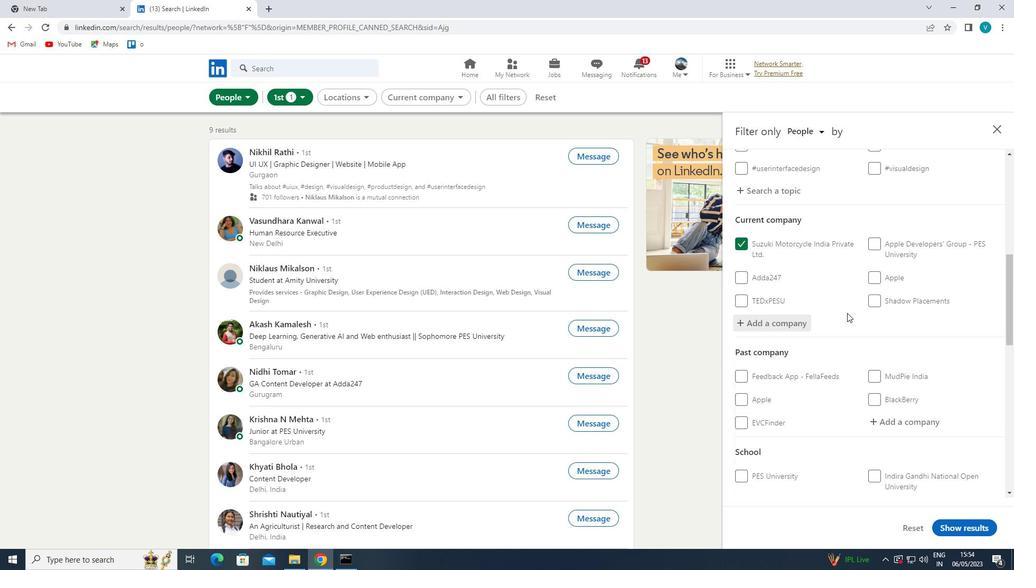 
Action: Mouse moved to (848, 312)
Screenshot: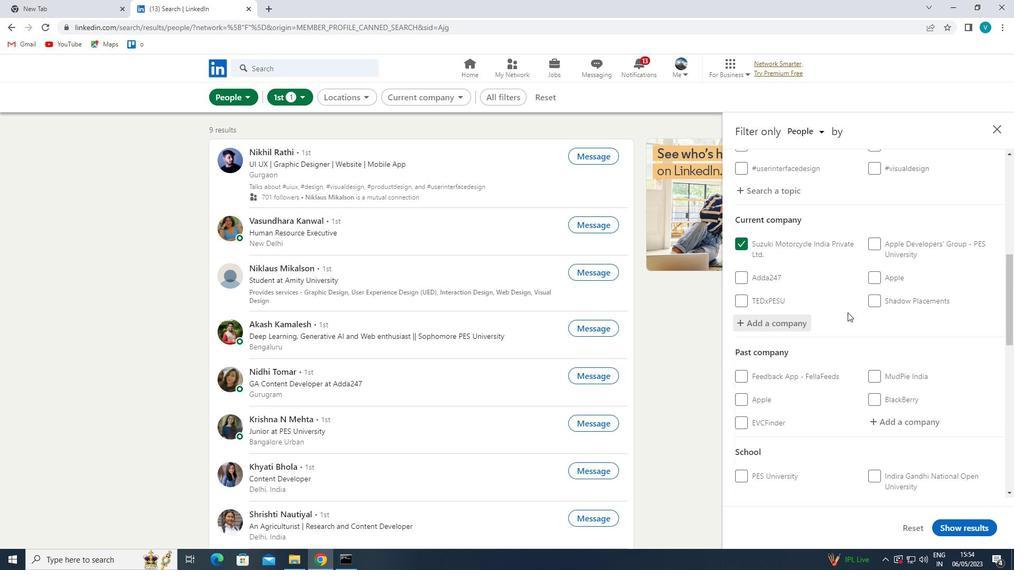 
Action: Mouse scrolled (848, 312) with delta (0, 0)
Screenshot: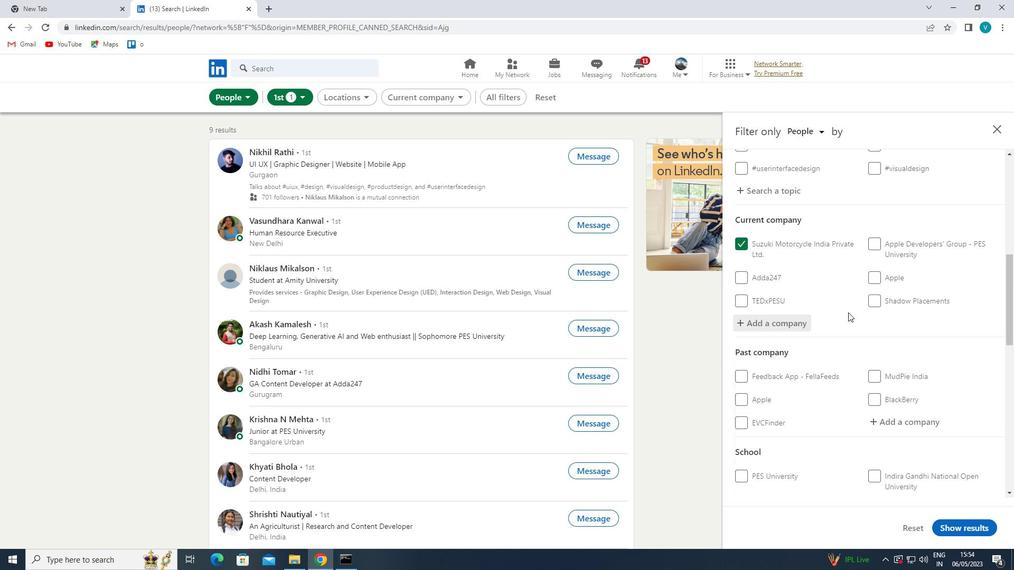 
Action: Mouse moved to (849, 312)
Screenshot: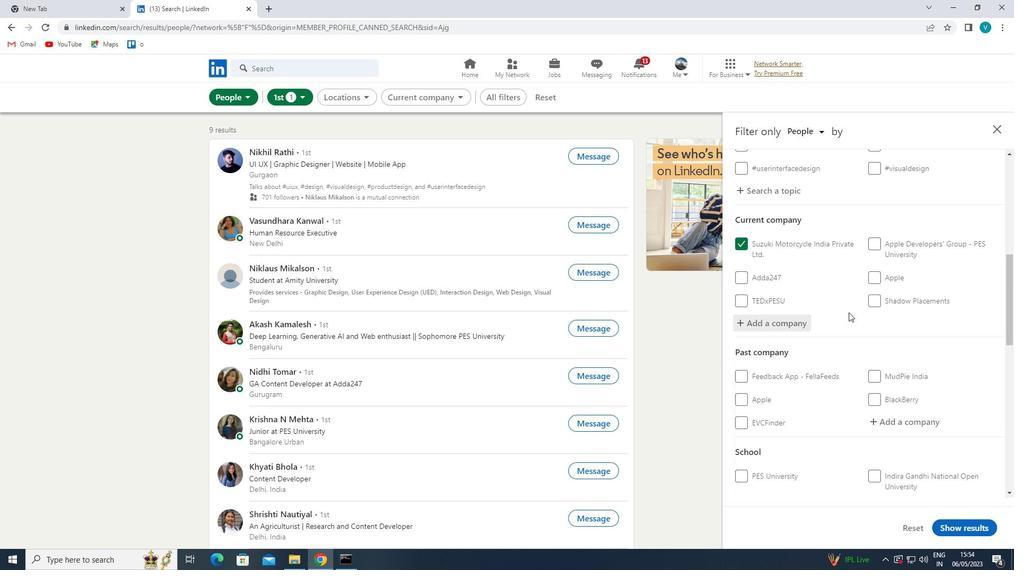 
Action: Mouse scrolled (849, 312) with delta (0, 0)
Screenshot: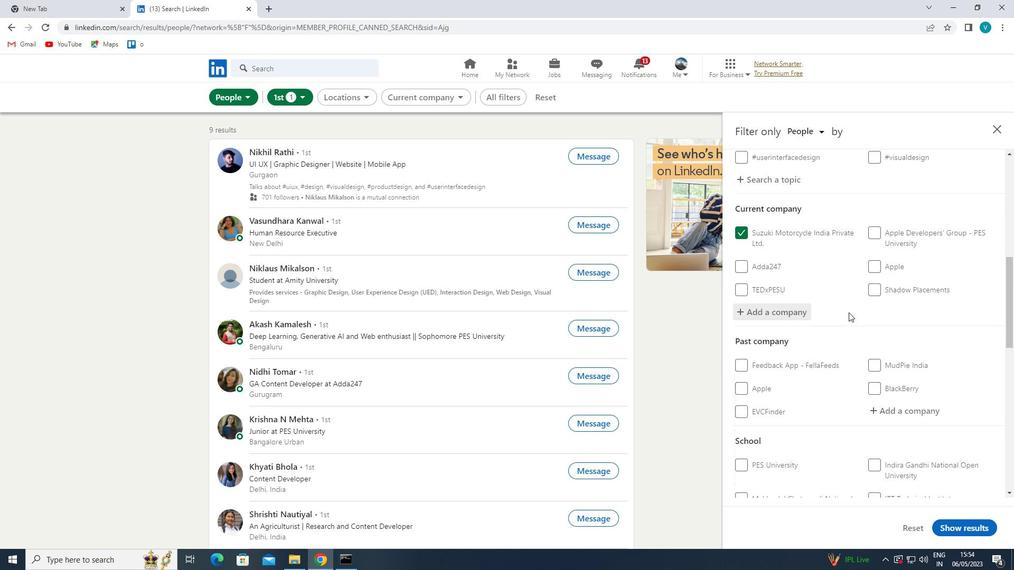 
Action: Mouse moved to (853, 313)
Screenshot: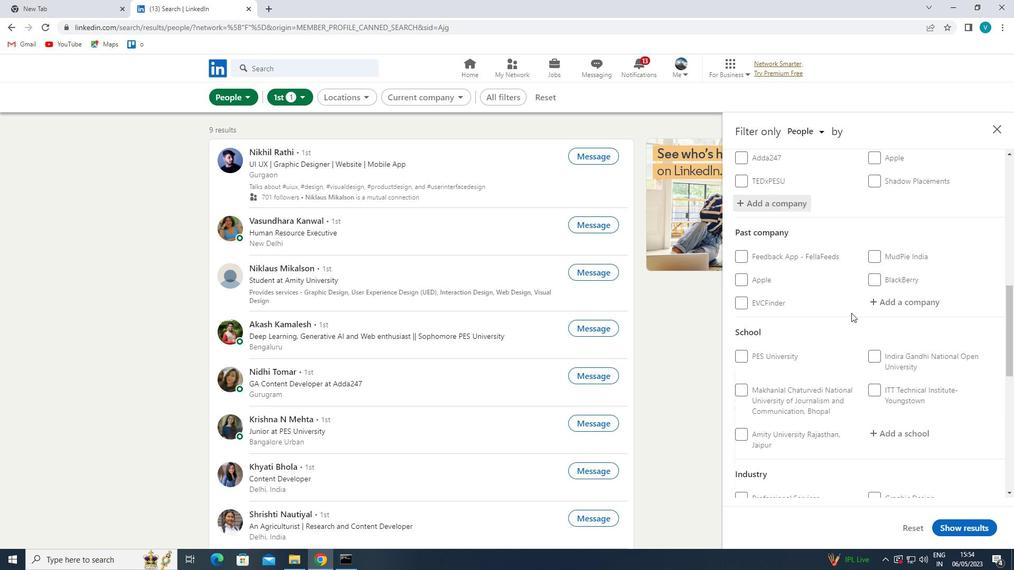
Action: Mouse scrolled (853, 313) with delta (0, 0)
Screenshot: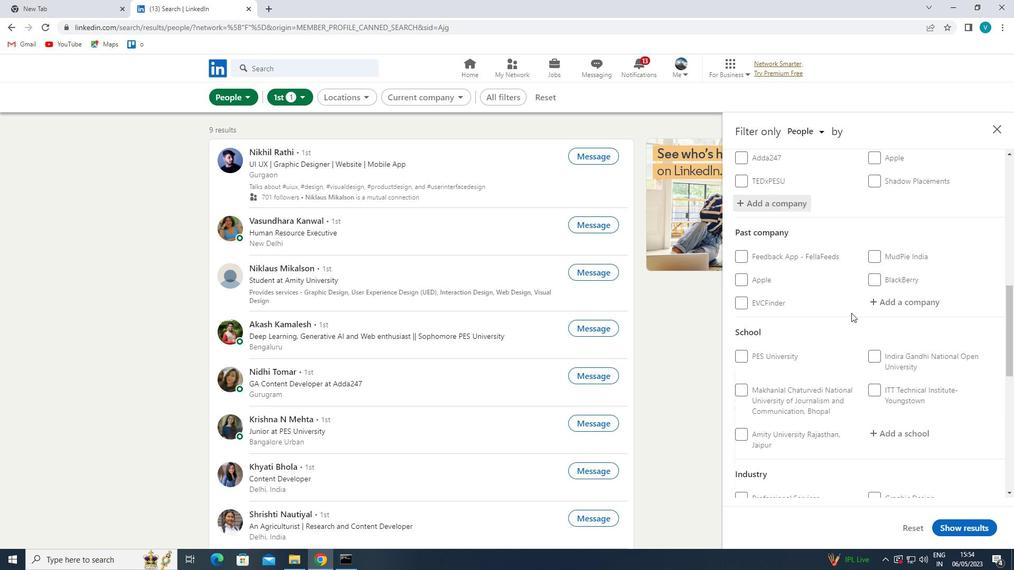 
Action: Mouse moved to (891, 341)
Screenshot: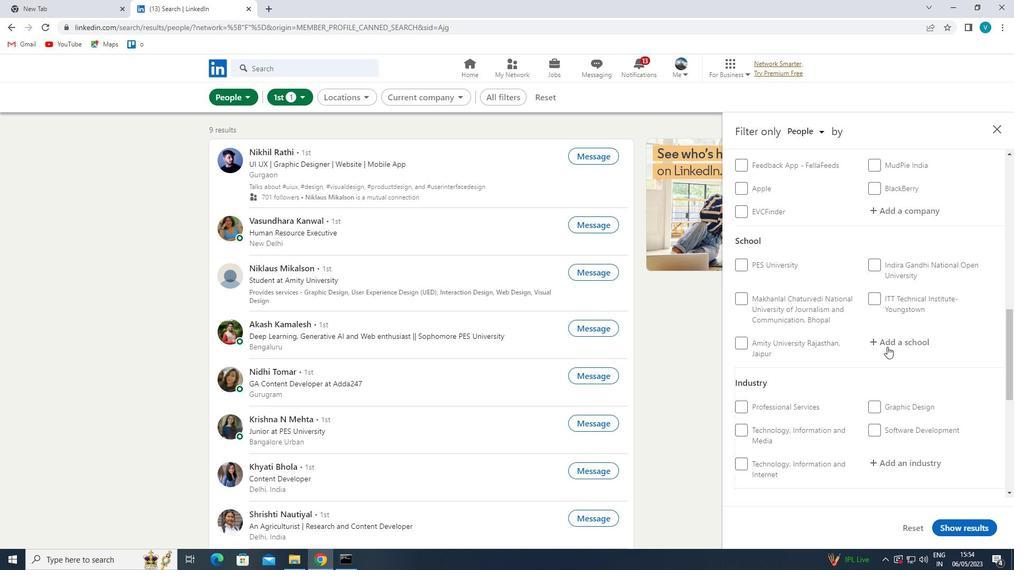 
Action: Mouse pressed left at (891, 341)
Screenshot: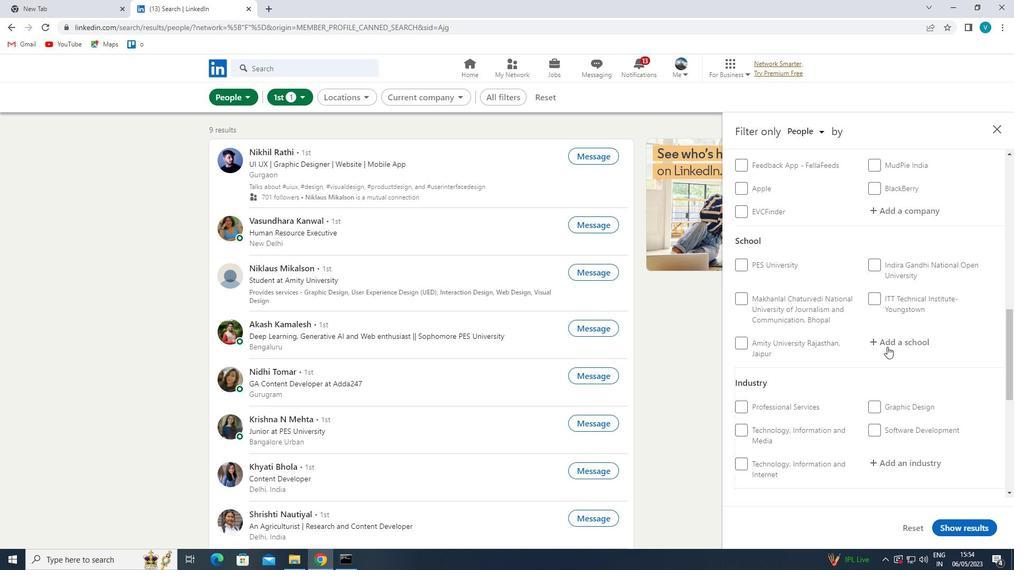
Action: Mouse moved to (900, 336)
Screenshot: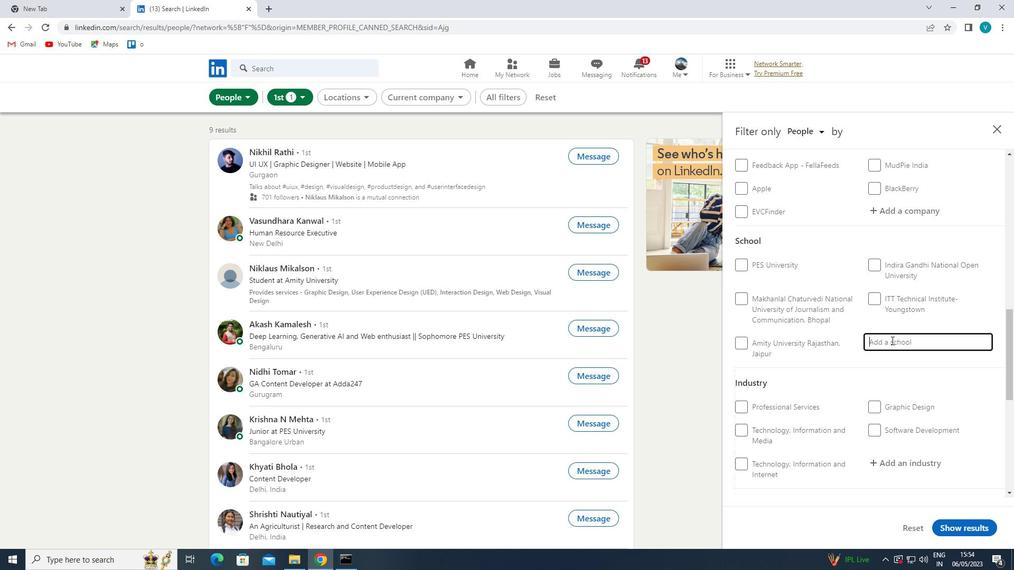 
Action: Key pressed <Key.shift><Key.shift><Key.shift><Key.shift><Key.shift><Key.shift><Key.shift><Key.shift><Key.shift><Key.shift><Key.shift><Key.shift><Key.shift><Key.shift><Key.shift><Key.shift><Key.shift><Key.shift><Key.shift><Key.shift><Key.shift><Key.shift><Key.shift><Key.shift><Key.backspace><Key.shift><Key.shift><Key.shift><Key.shift><Key.shift><Key.shift><Key.shift><Key.shift><Key.shift><Key.shift><Key.shift><Key.shift>INDORE<Key.space>
Screenshot: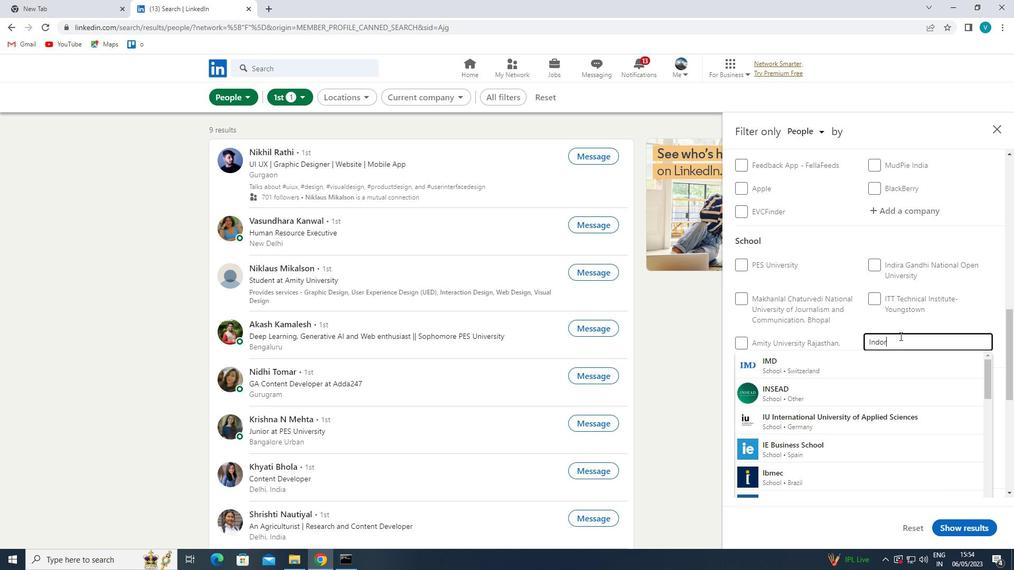 
Action: Mouse moved to (874, 357)
Screenshot: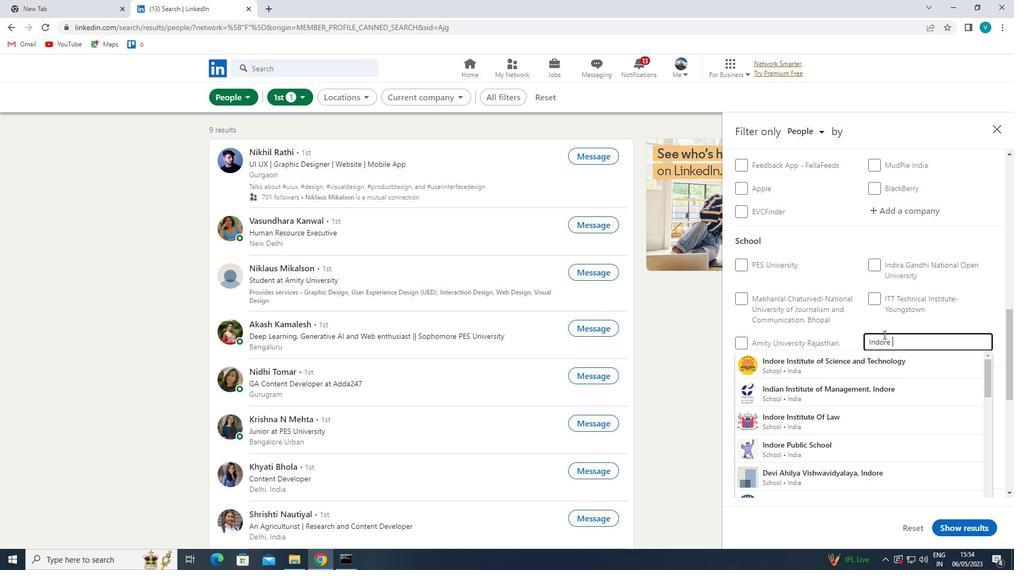 
Action: Mouse pressed left at (874, 357)
Screenshot: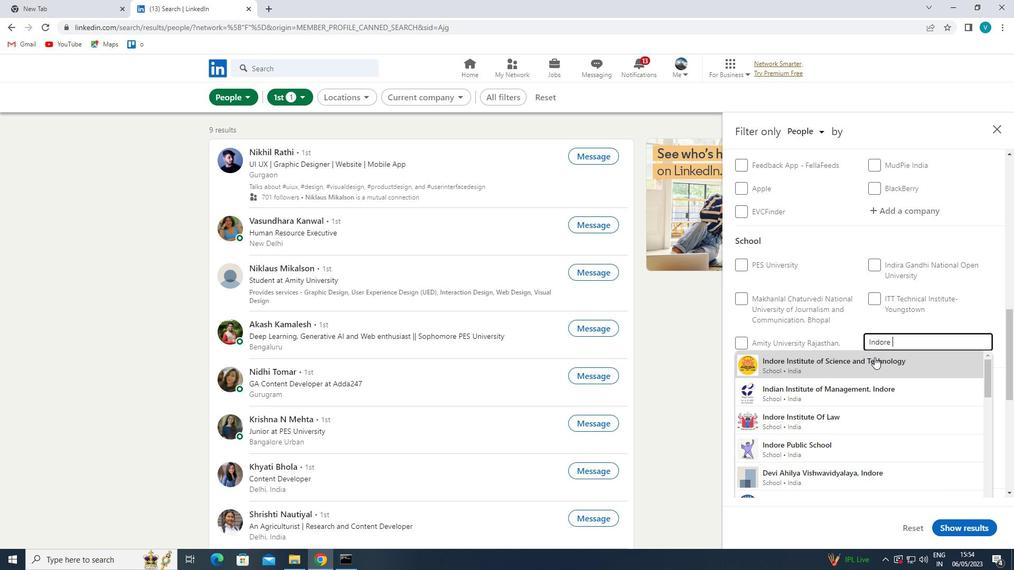 
Action: Mouse moved to (875, 359)
Screenshot: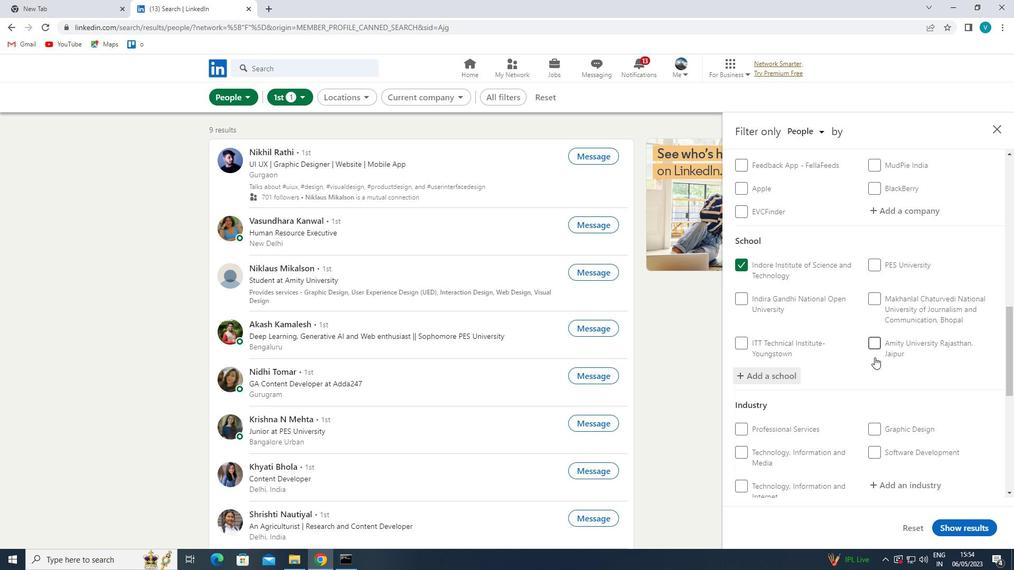 
Action: Mouse scrolled (875, 359) with delta (0, 0)
Screenshot: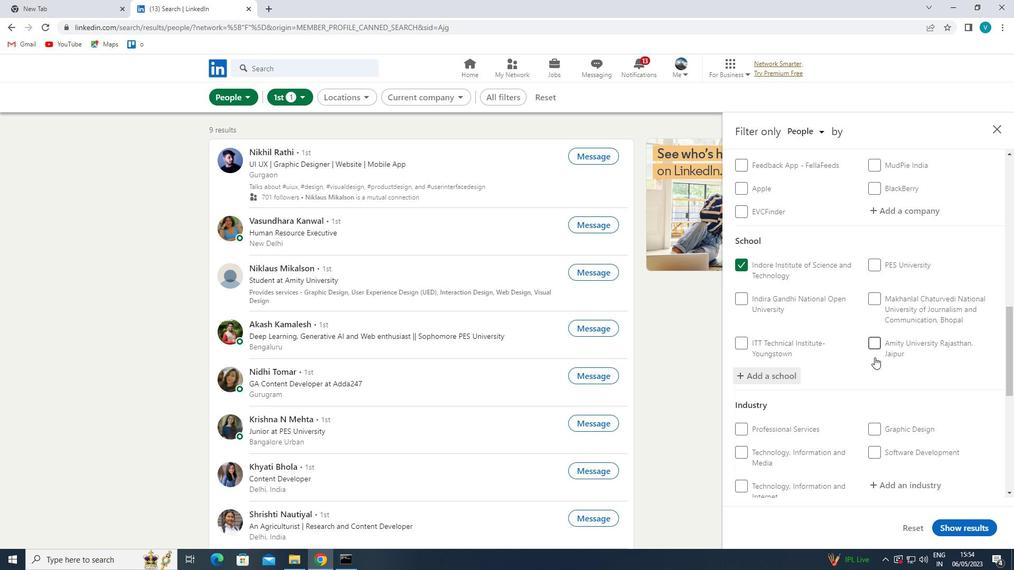 
Action: Mouse moved to (877, 360)
Screenshot: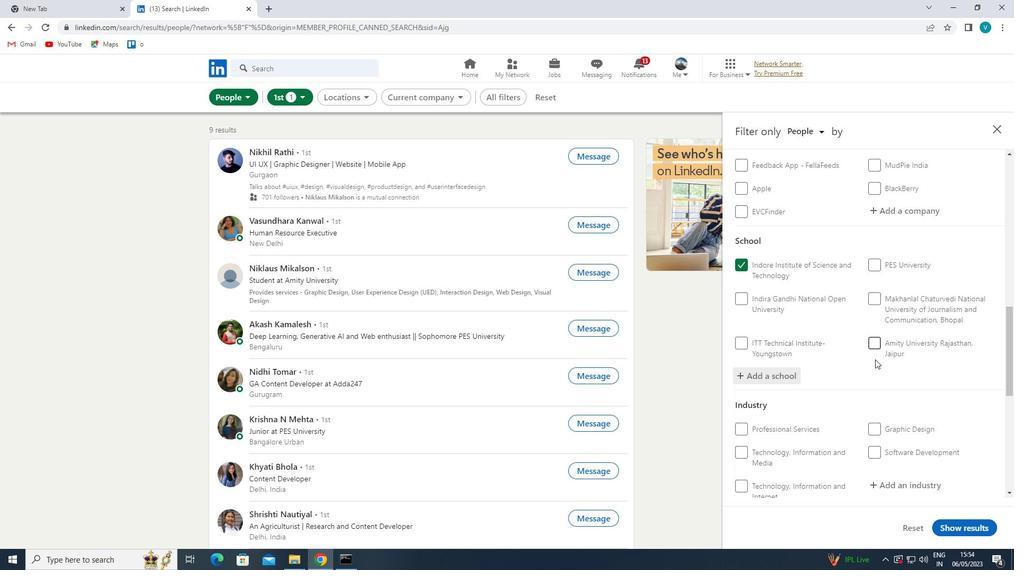 
Action: Mouse scrolled (877, 360) with delta (0, 0)
Screenshot: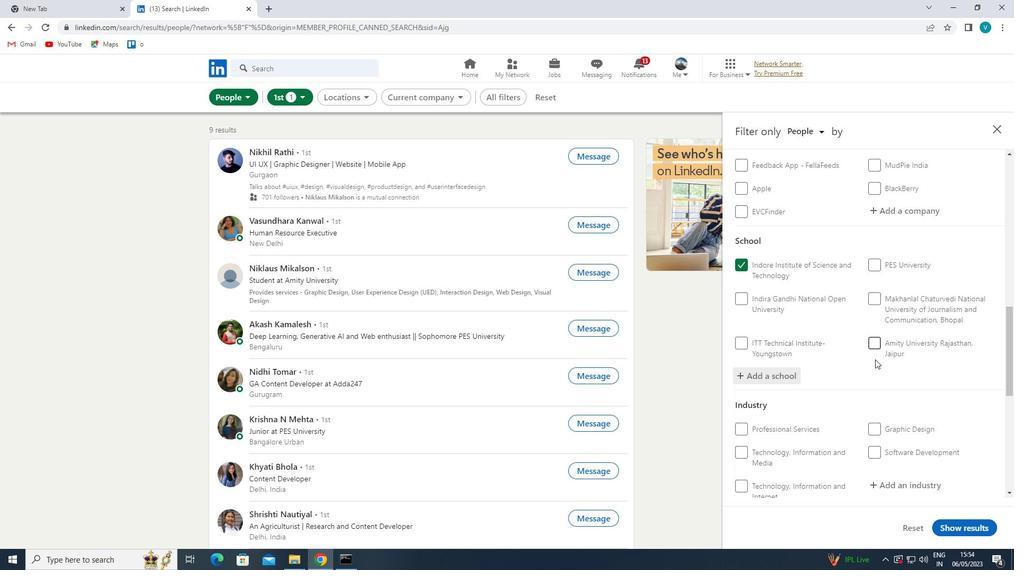 
Action: Mouse moved to (878, 361)
Screenshot: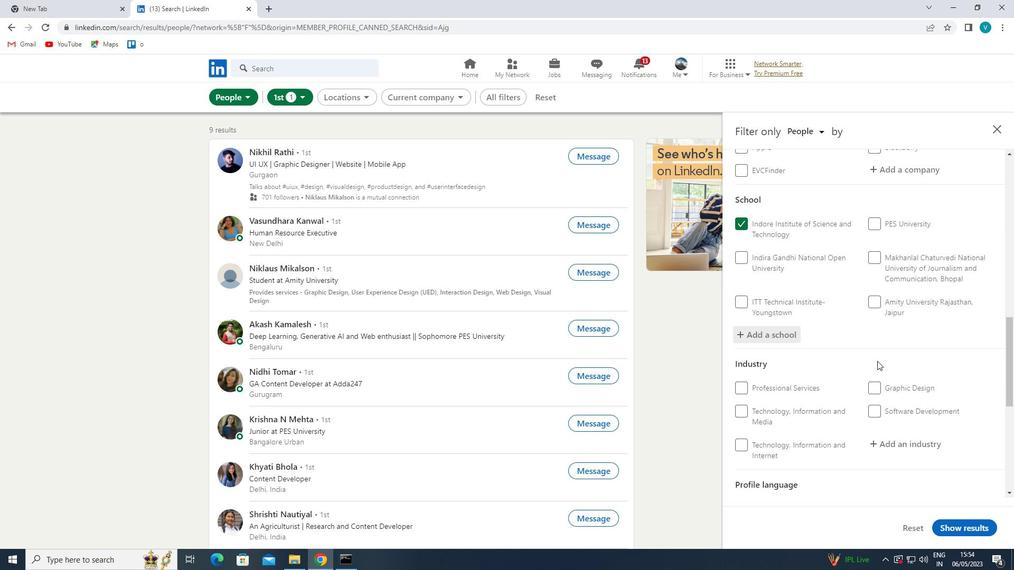 
Action: Mouse scrolled (878, 360) with delta (0, 0)
Screenshot: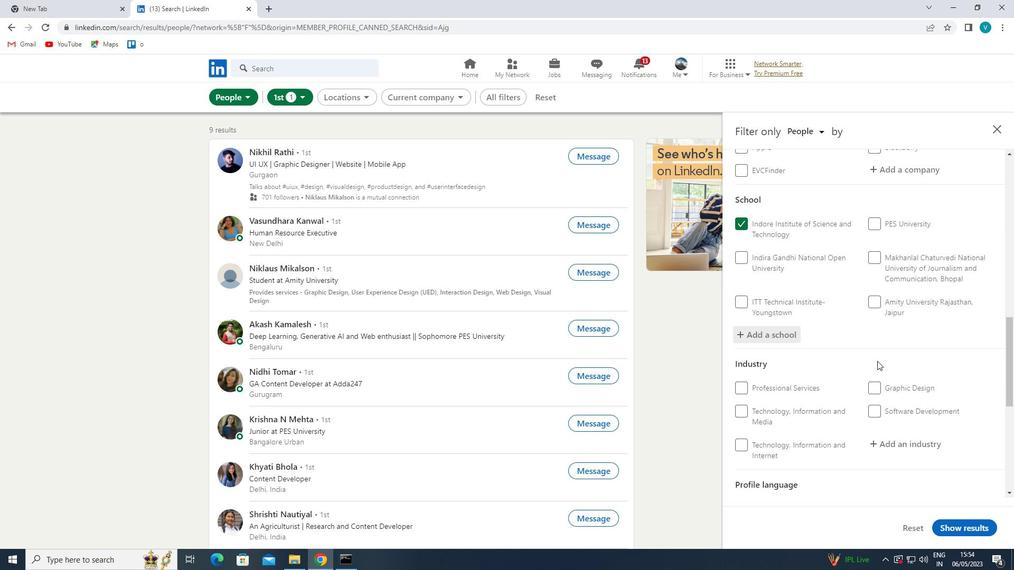 
Action: Mouse moved to (891, 330)
Screenshot: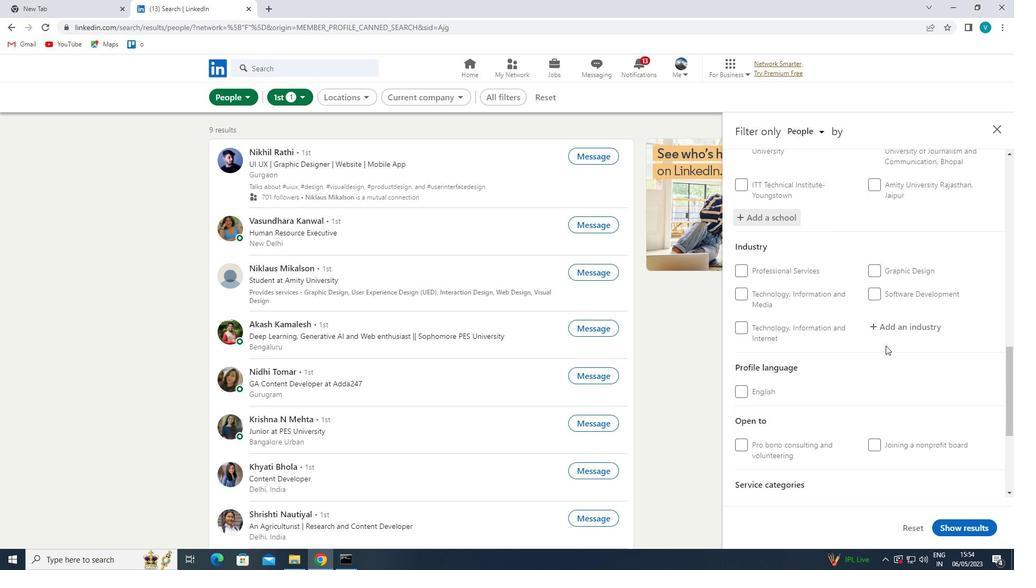 
Action: Mouse pressed left at (891, 330)
Screenshot: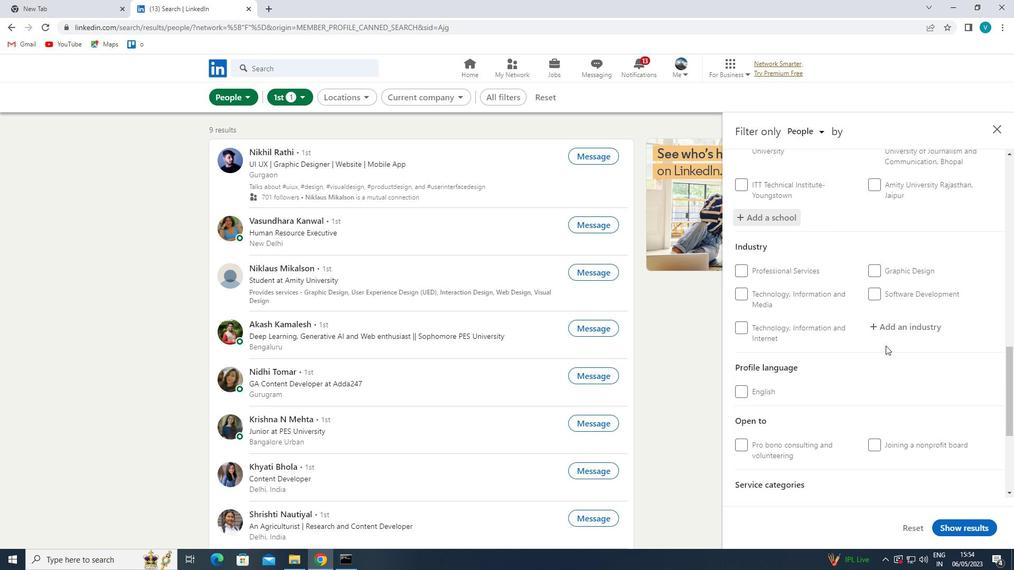 
Action: Mouse moved to (875, 326)
Screenshot: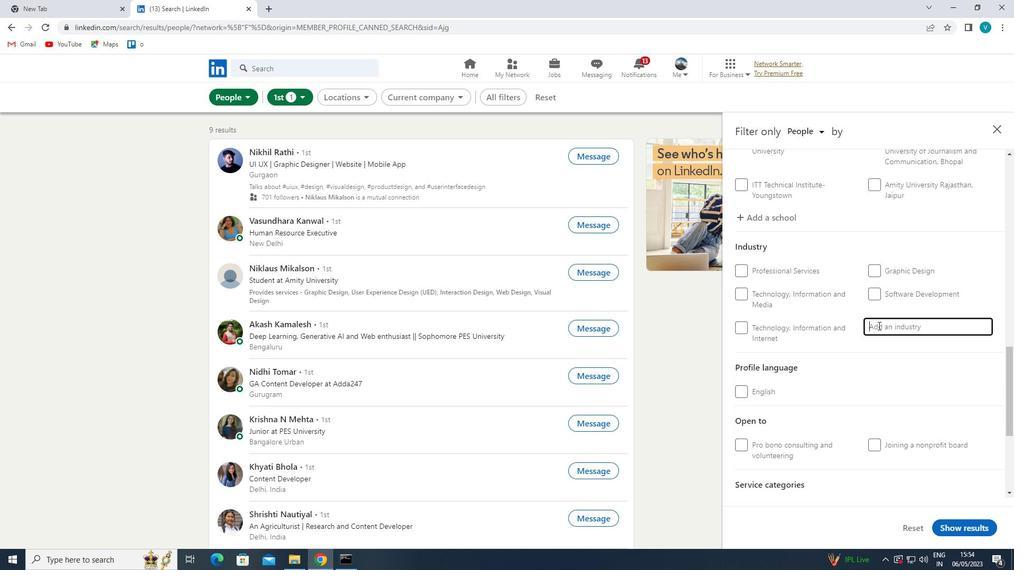
Action: Key pressed <Key.shift>WASTE<Key.space>
Screenshot: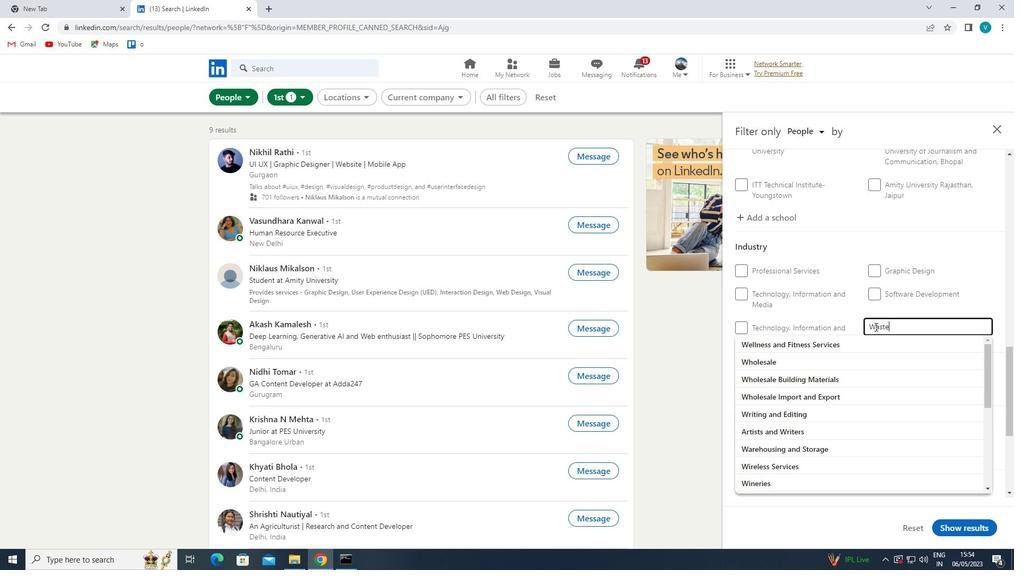 
Action: Mouse moved to (852, 366)
Screenshot: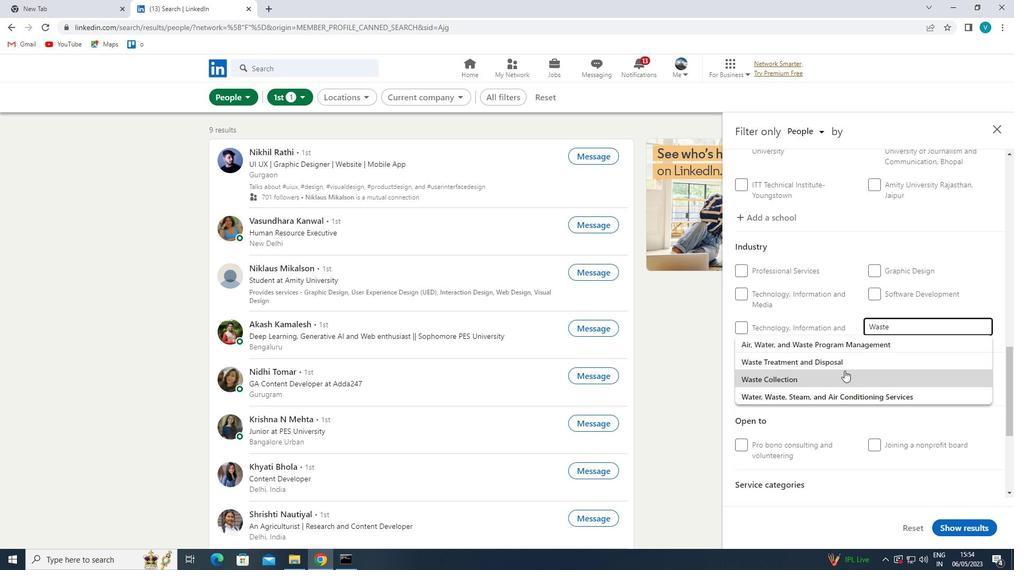 
Action: Mouse pressed left at (852, 366)
Screenshot: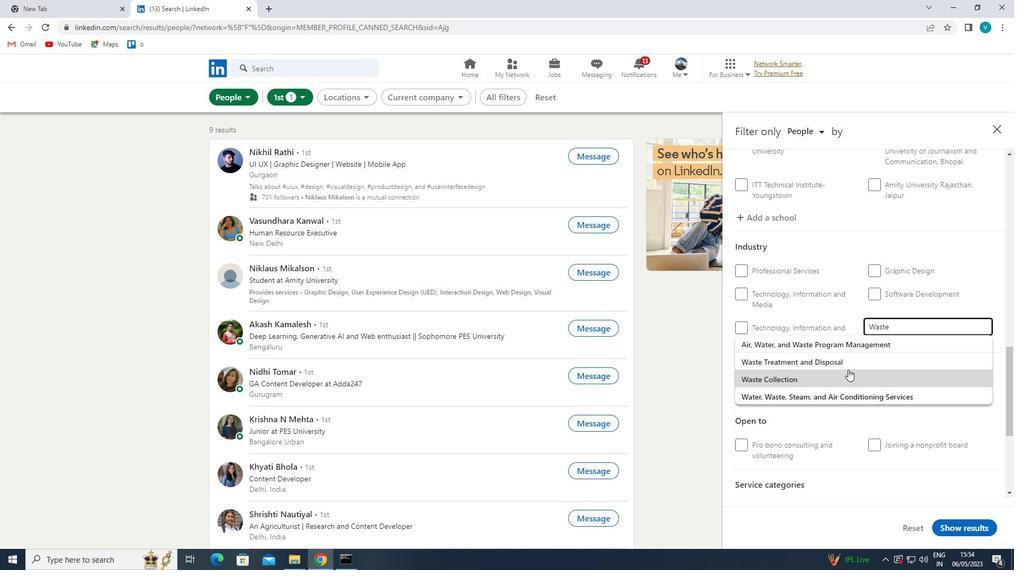 
Action: Mouse scrolled (852, 366) with delta (0, 0)
Screenshot: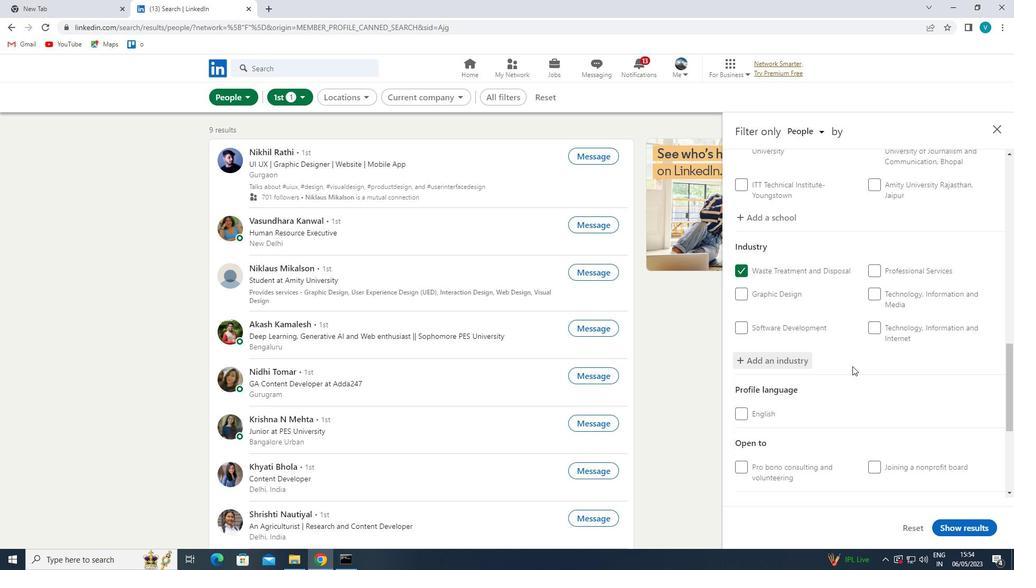 
Action: Mouse scrolled (852, 366) with delta (0, 0)
Screenshot: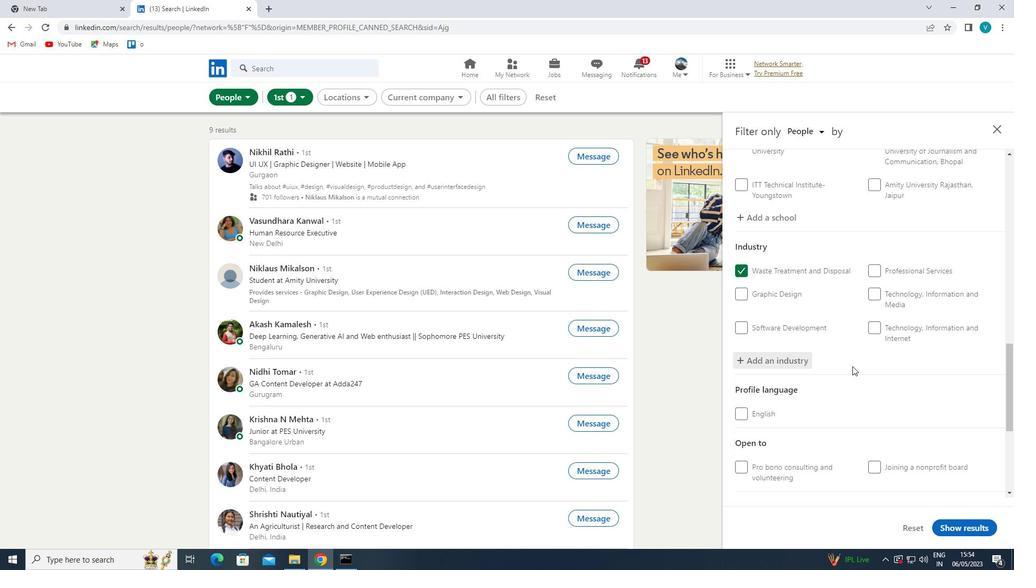 
Action: Mouse scrolled (852, 366) with delta (0, 0)
Screenshot: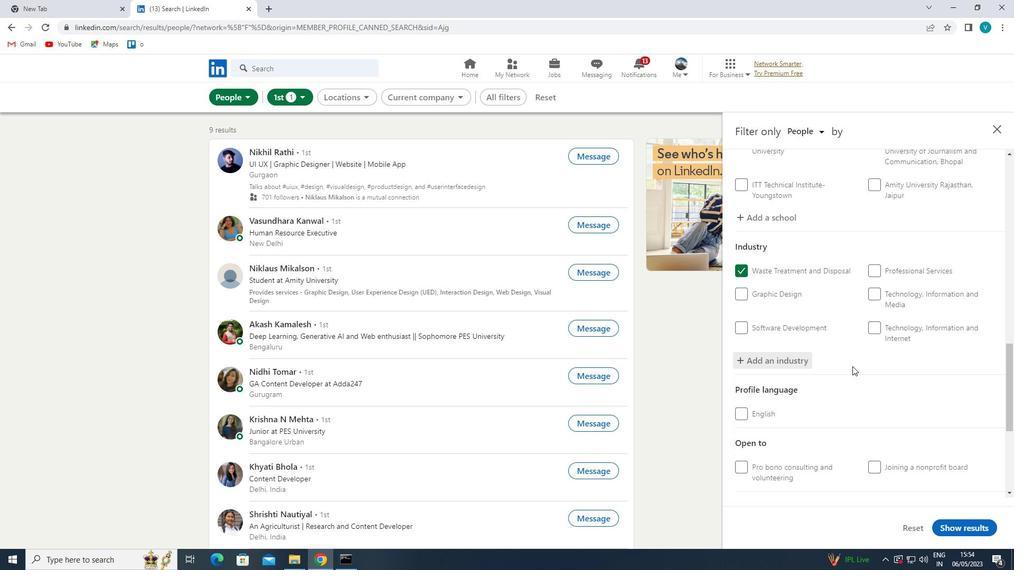 
Action: Mouse moved to (852, 366)
Screenshot: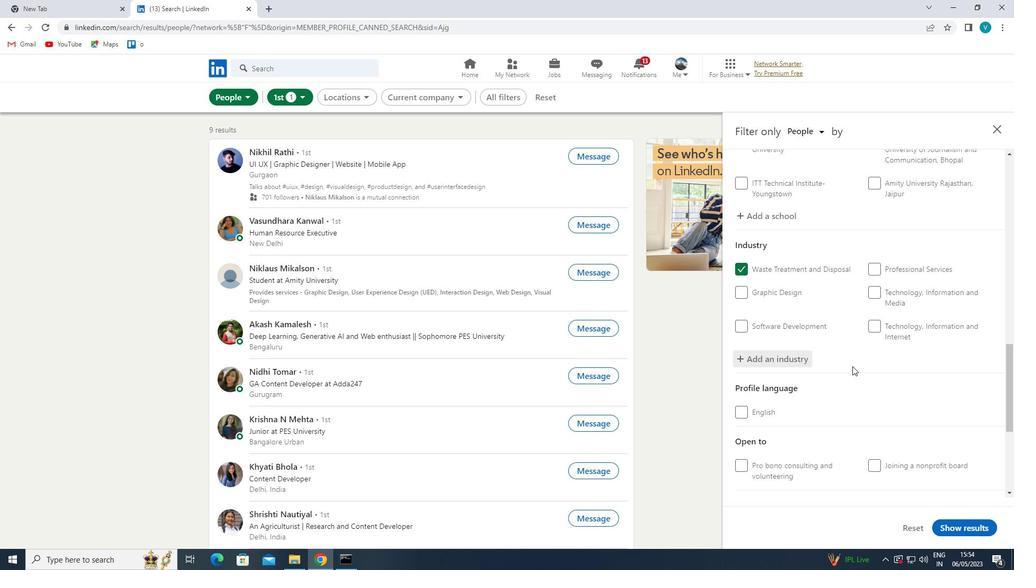 
Action: Mouse scrolled (852, 366) with delta (0, 0)
Screenshot: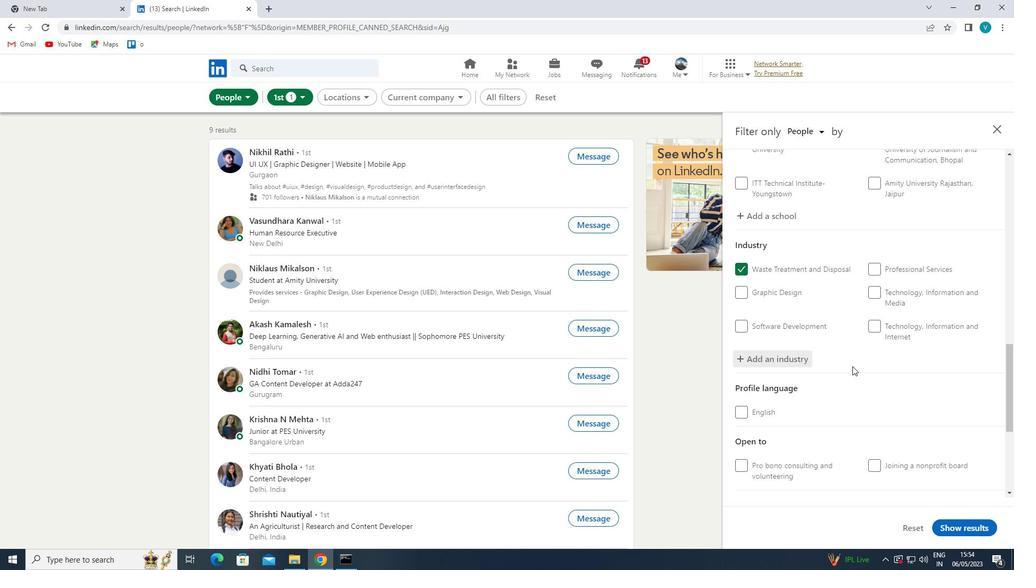 
Action: Mouse moved to (891, 363)
Screenshot: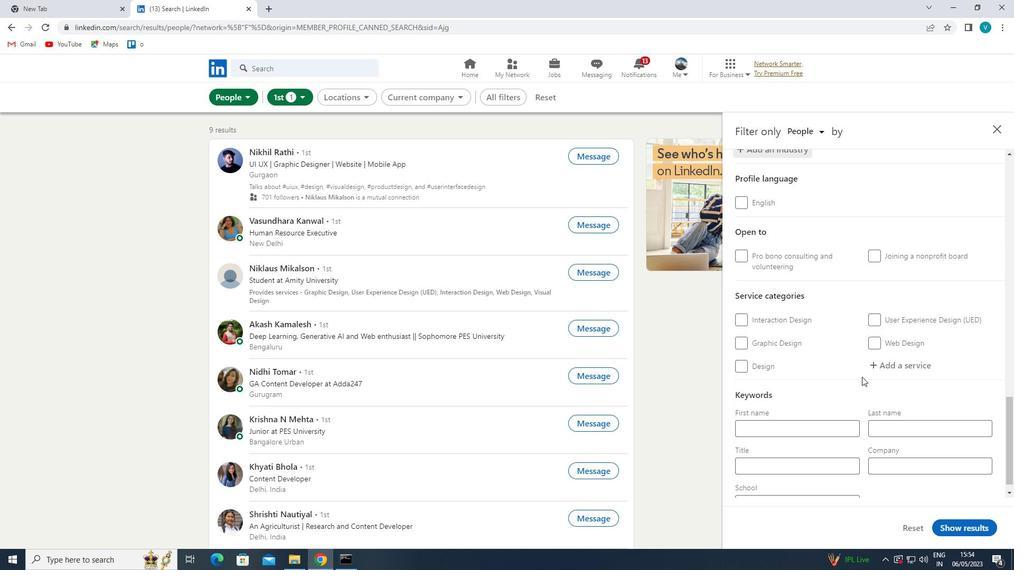 
Action: Mouse pressed left at (891, 363)
Screenshot: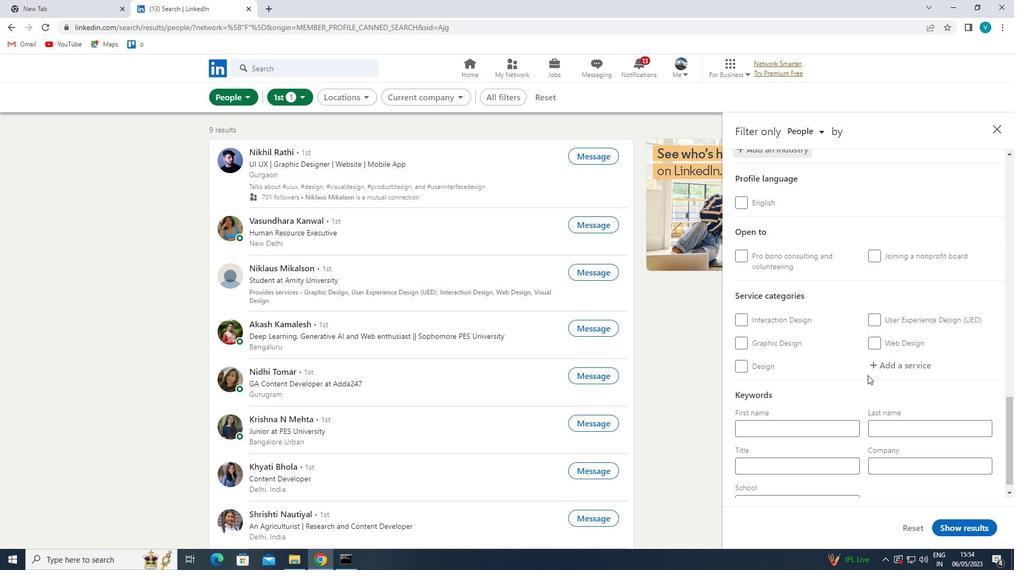
Action: Mouse moved to (854, 341)
Screenshot: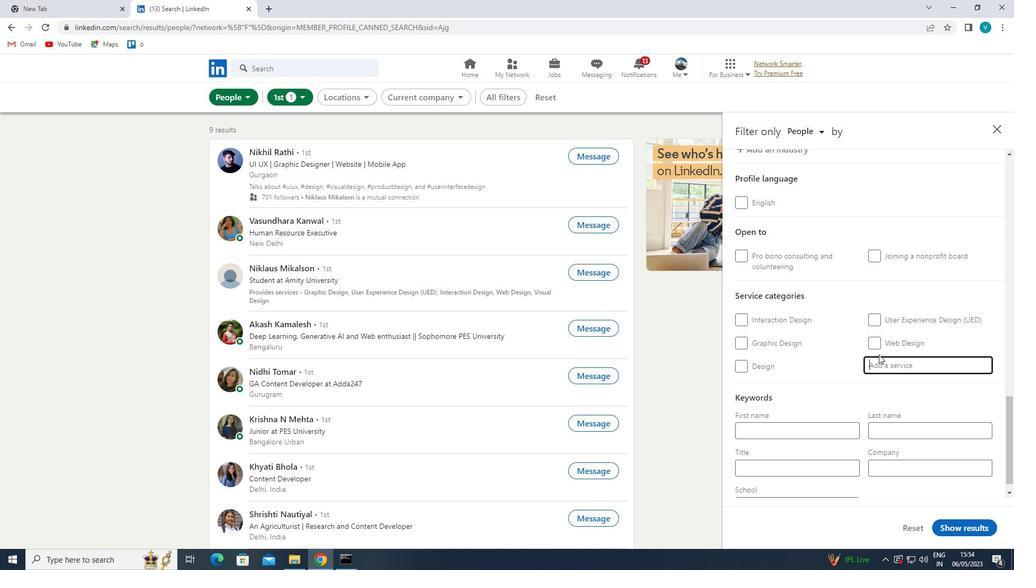 
Action: Key pressed <Key.shift>PERSONAL<Key.space>
Screenshot: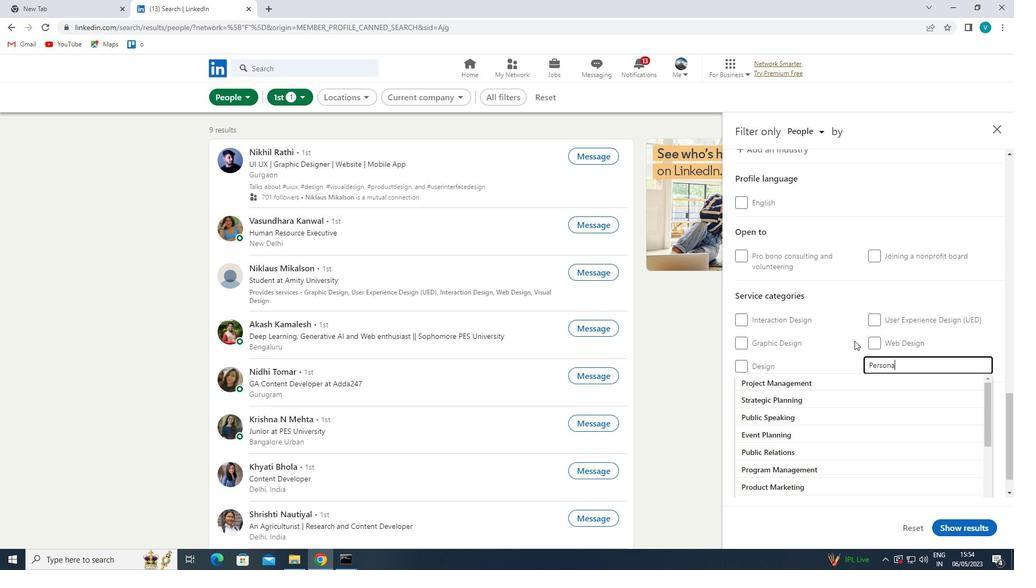 
Action: Mouse moved to (864, 399)
Screenshot: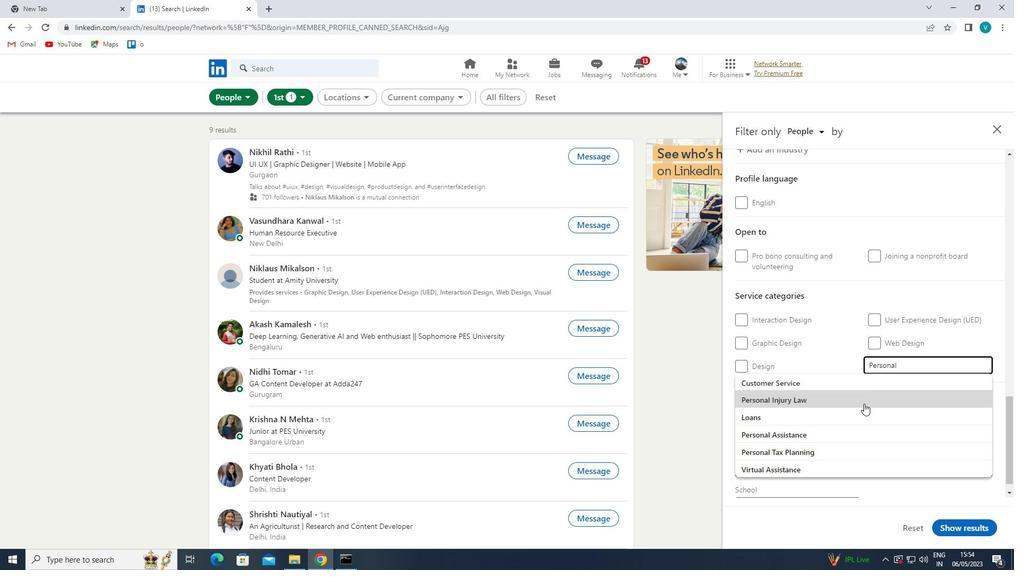 
Action: Mouse pressed left at (864, 399)
Screenshot: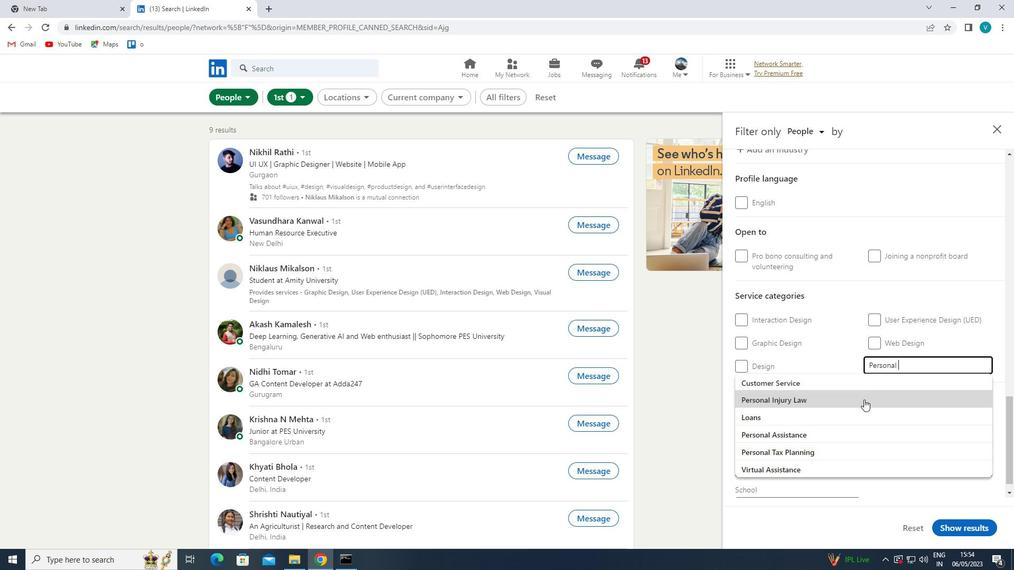 
Action: Mouse scrolled (864, 399) with delta (0, 0)
Screenshot: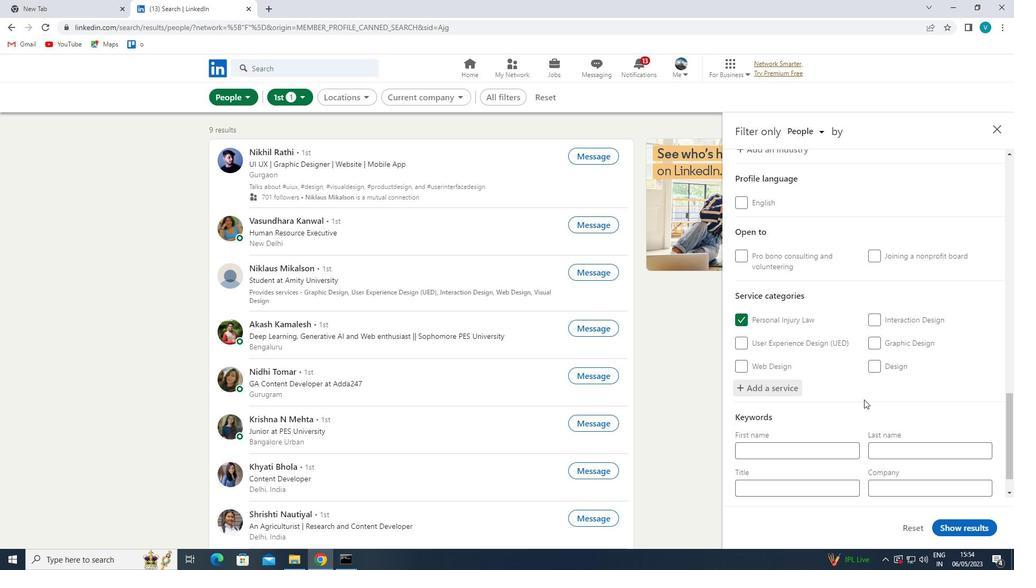
Action: Mouse moved to (862, 399)
Screenshot: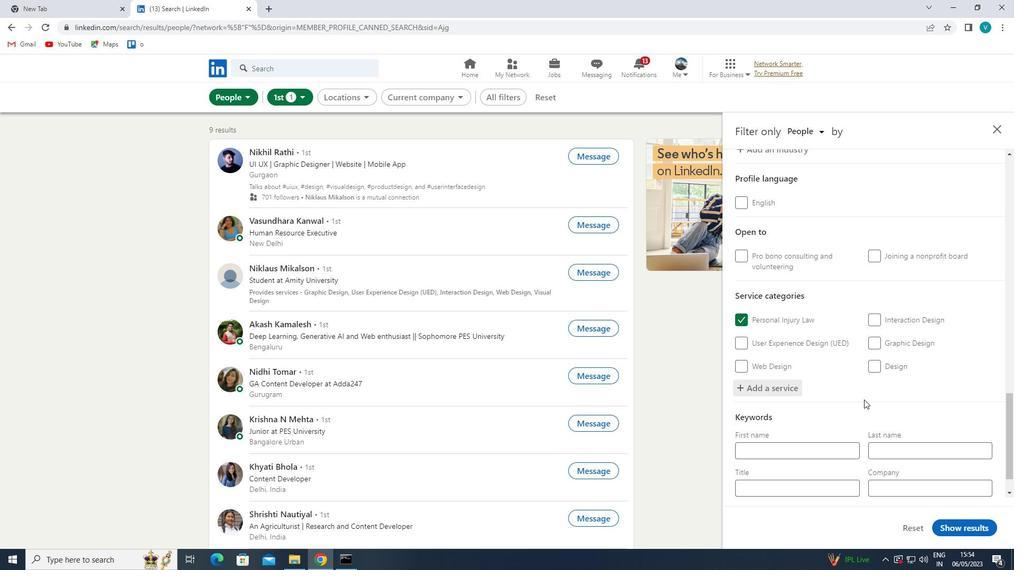 
Action: Mouse scrolled (862, 398) with delta (0, 0)
Screenshot: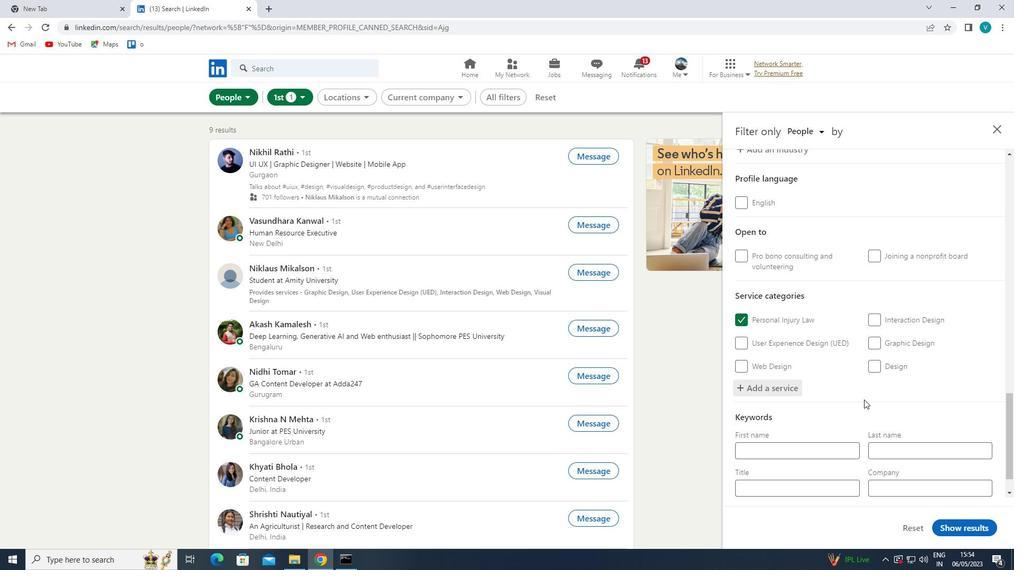 
Action: Mouse moved to (859, 401)
Screenshot: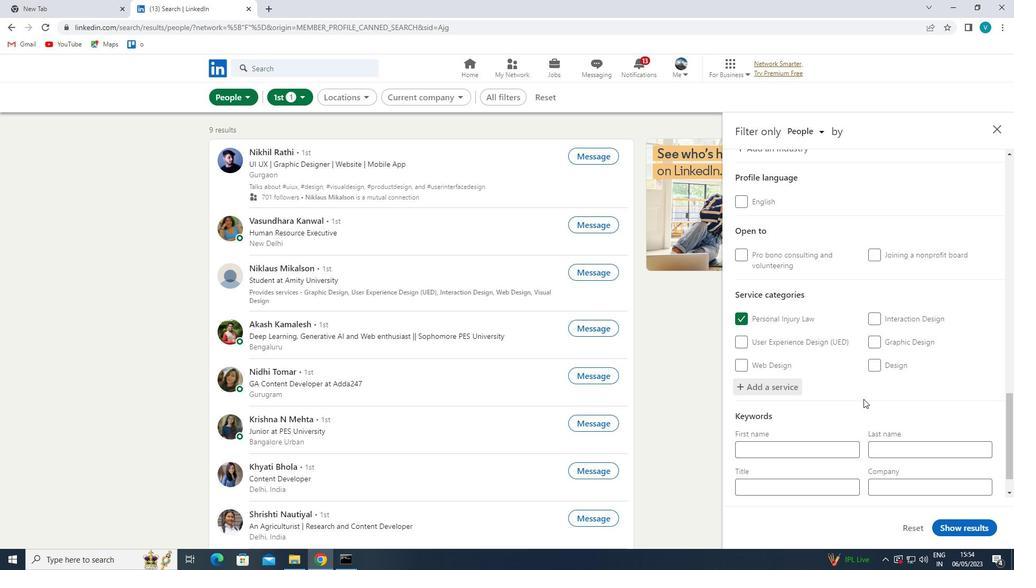 
Action: Mouse scrolled (859, 400) with delta (0, 0)
Screenshot: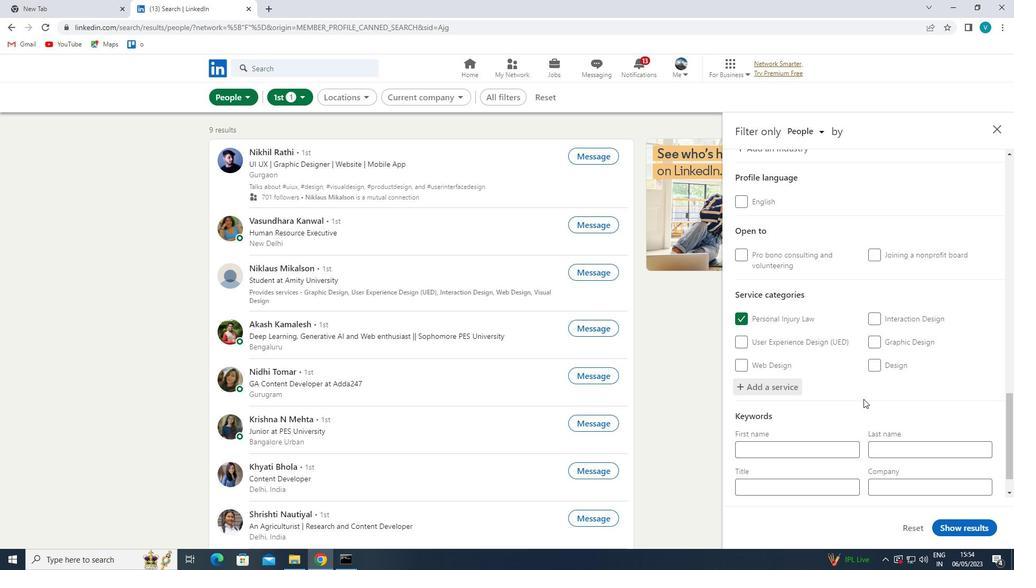 
Action: Mouse moved to (829, 444)
Screenshot: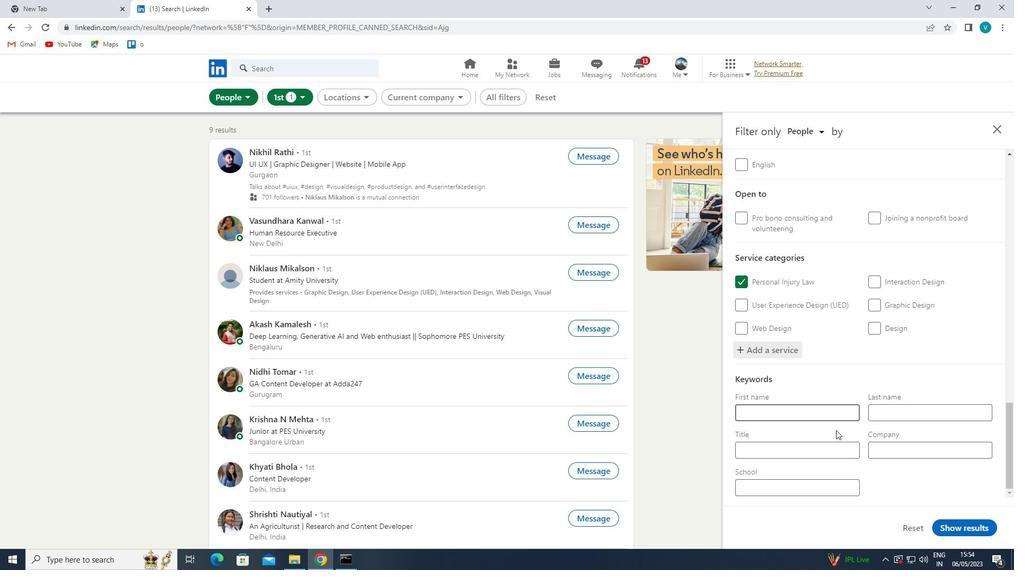 
Action: Mouse pressed left at (829, 444)
Screenshot: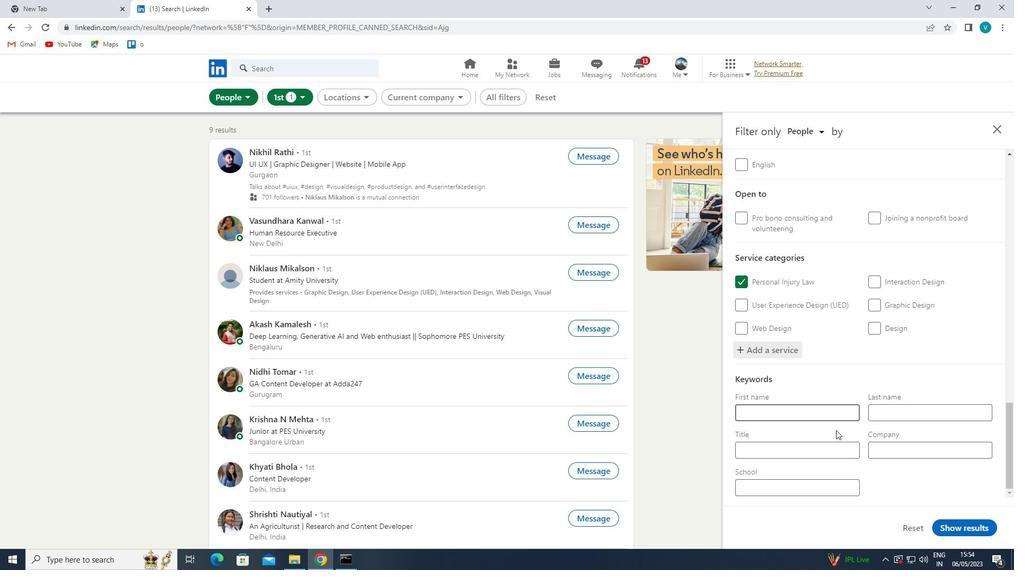 
Action: Key pressed <Key.shift>MANICURIST<Key.space>
Screenshot: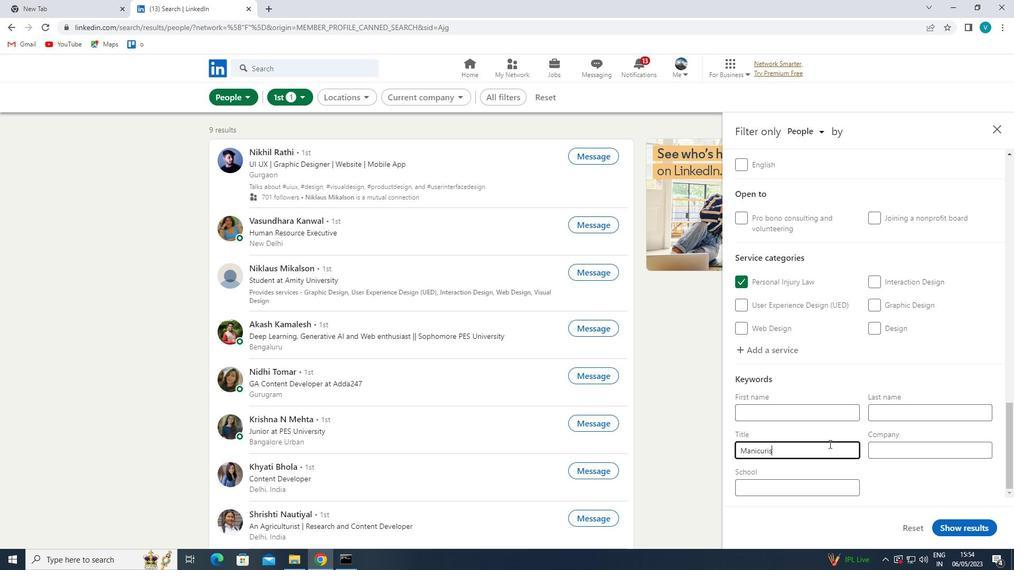 
Action: Mouse moved to (968, 526)
Screenshot: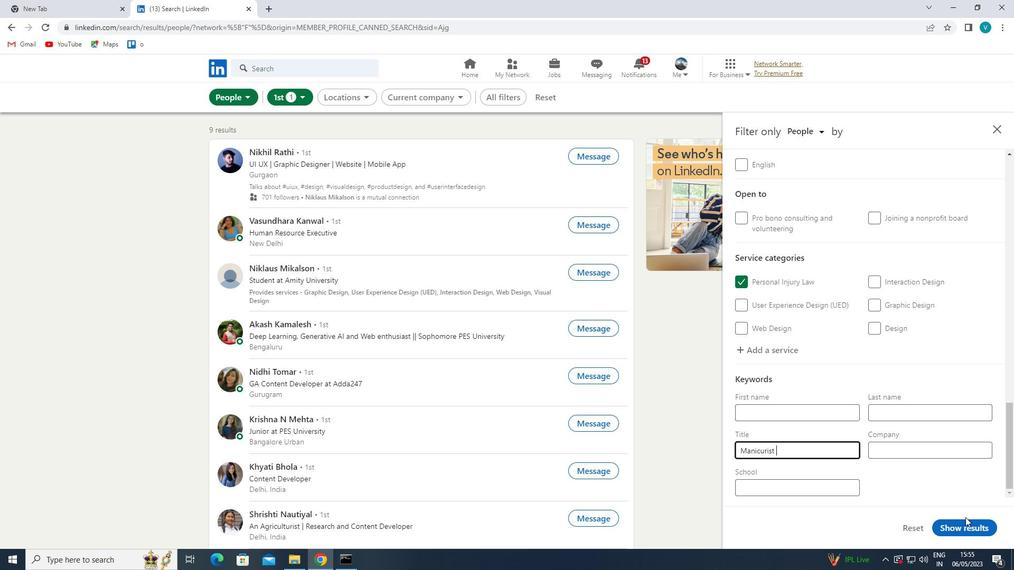 
Action: Mouse pressed left at (968, 526)
Screenshot: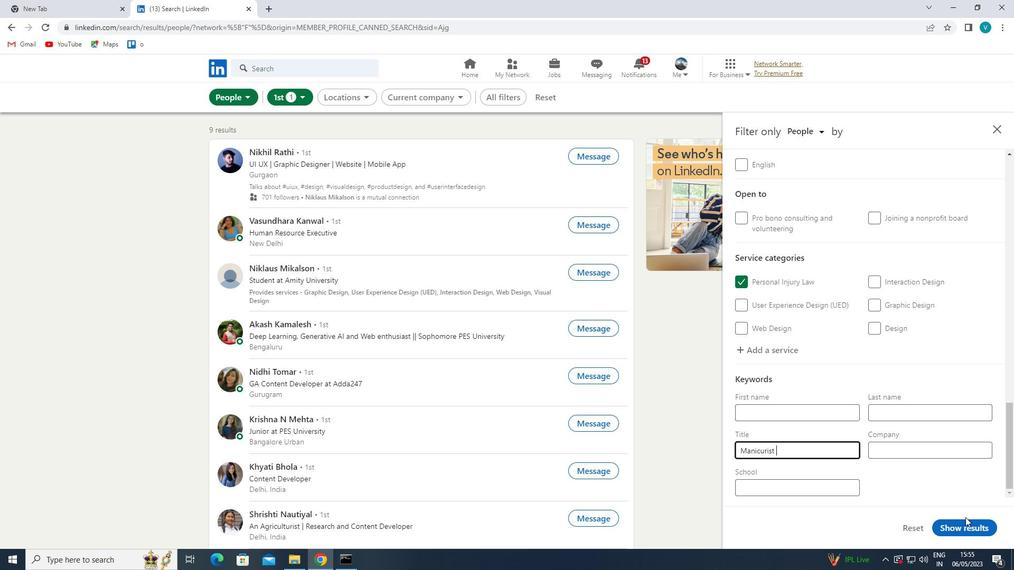 
Action: Mouse moved to (968, 526)
Screenshot: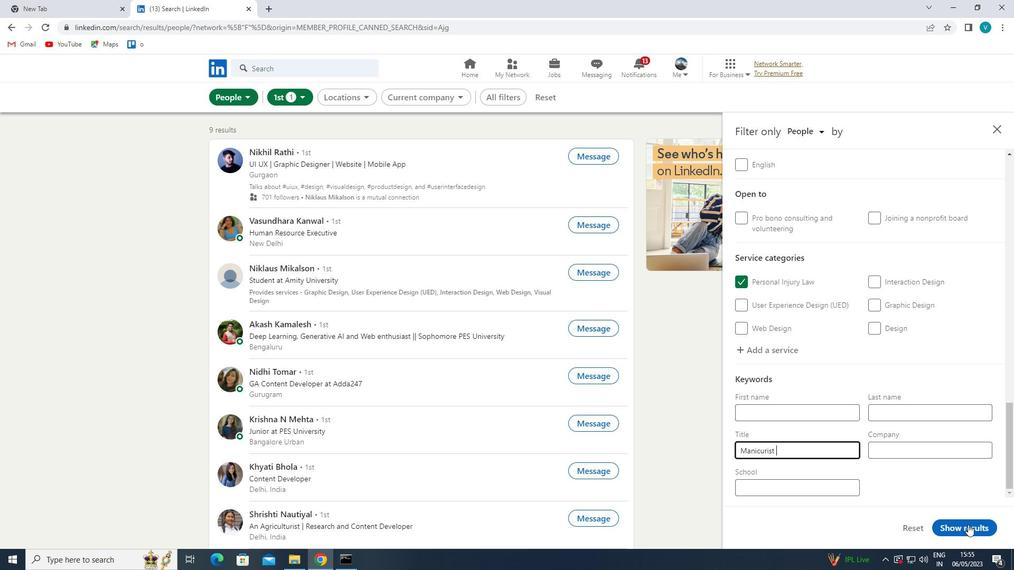 
